 Task: Create a due date automation trigger when advanced on, on the monday of the week before a card is due add dates starting in more than 1 days at 11:00 AM.
Action: Mouse moved to (922, 276)
Screenshot: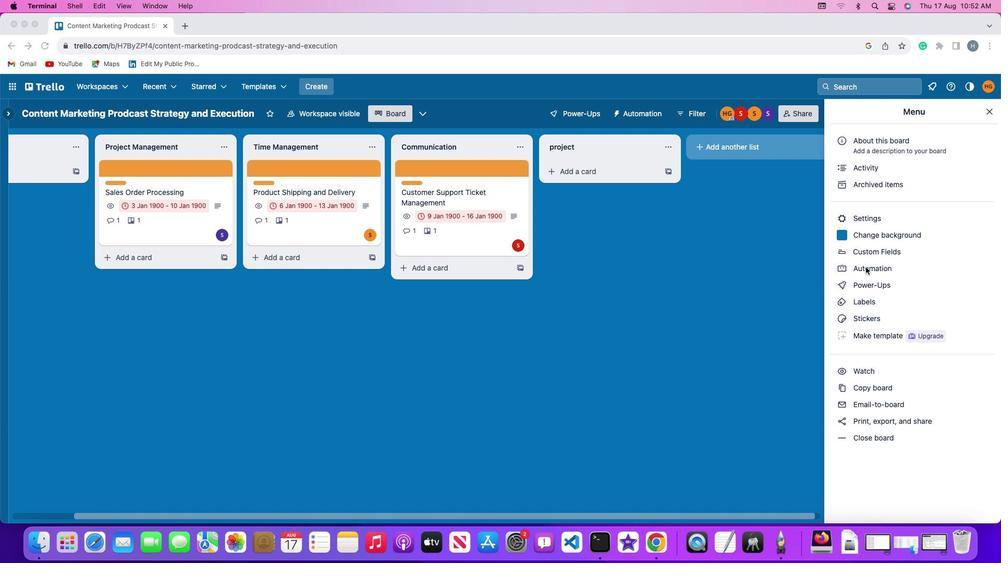 
Action: Mouse pressed left at (922, 276)
Screenshot: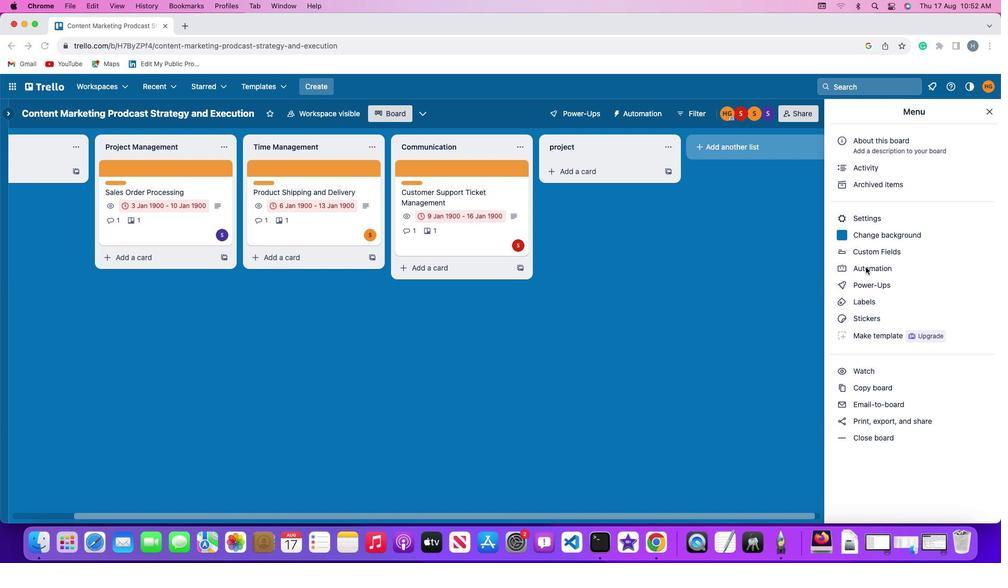
Action: Mouse pressed left at (922, 276)
Screenshot: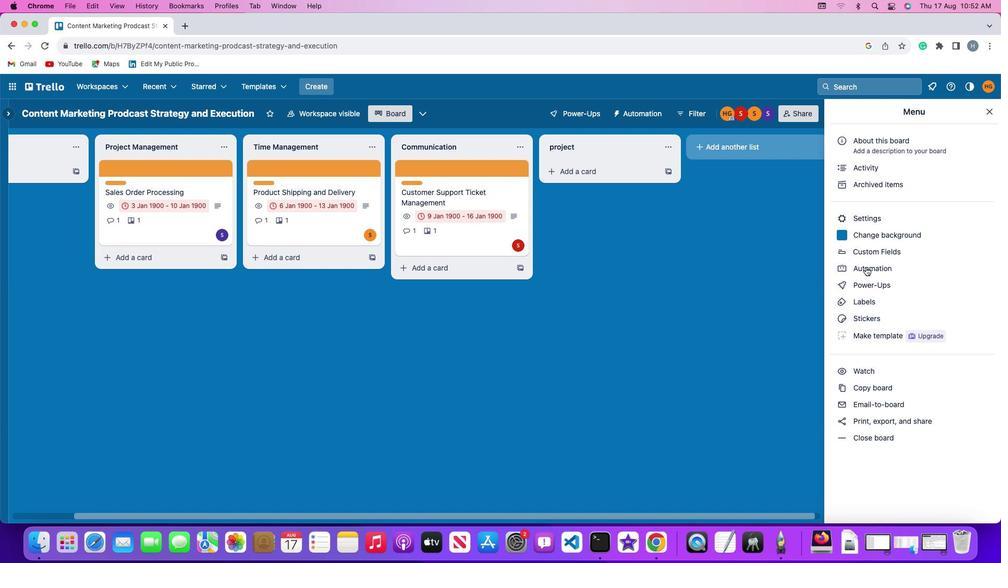 
Action: Mouse moved to (49, 256)
Screenshot: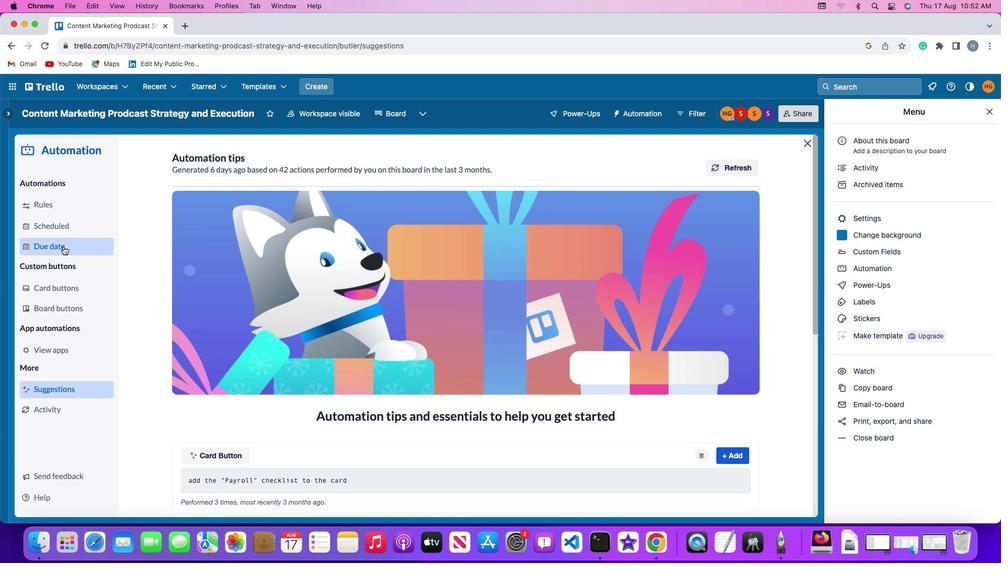 
Action: Mouse pressed left at (49, 256)
Screenshot: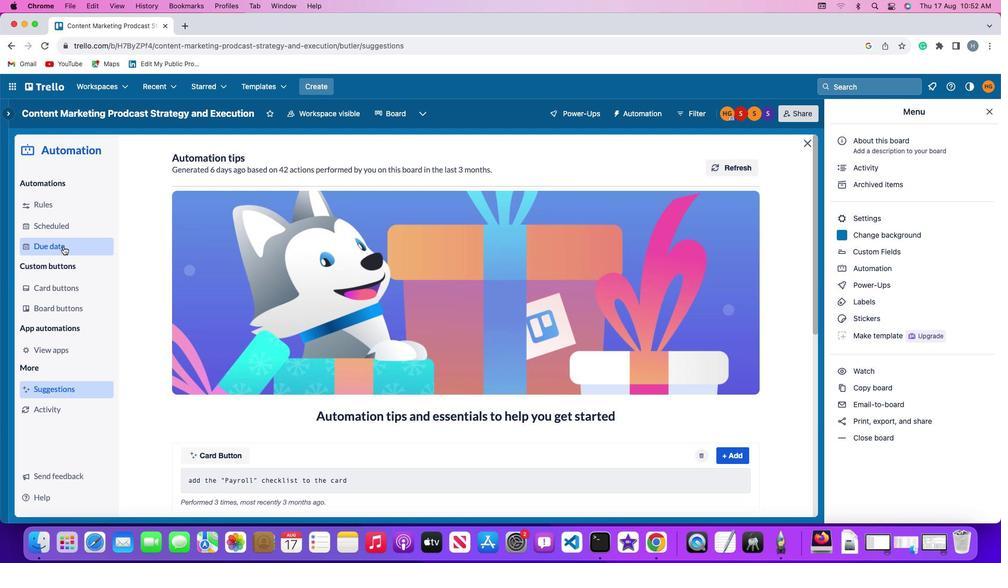 
Action: Mouse moved to (740, 173)
Screenshot: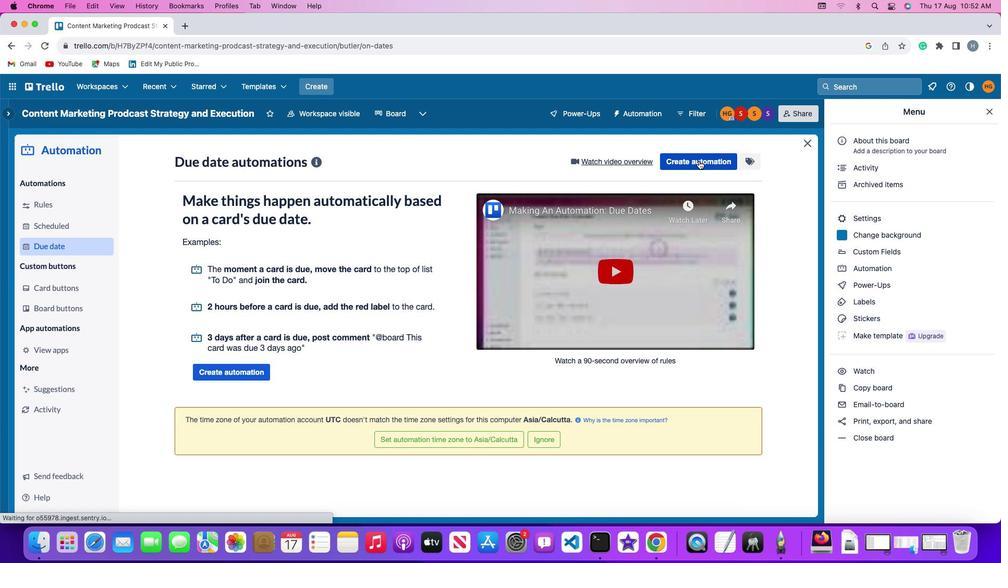 
Action: Mouse pressed left at (740, 173)
Screenshot: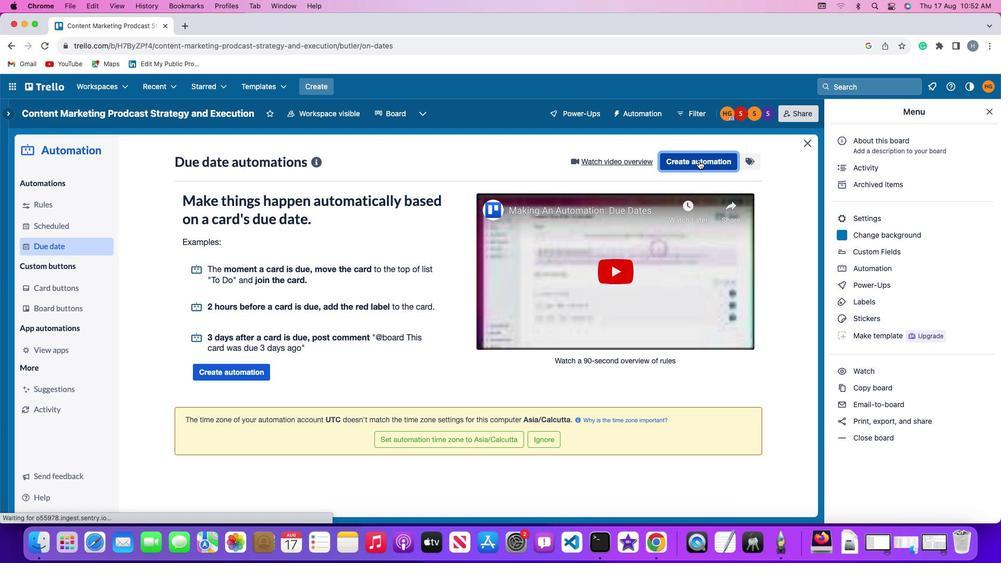 
Action: Mouse moved to (191, 270)
Screenshot: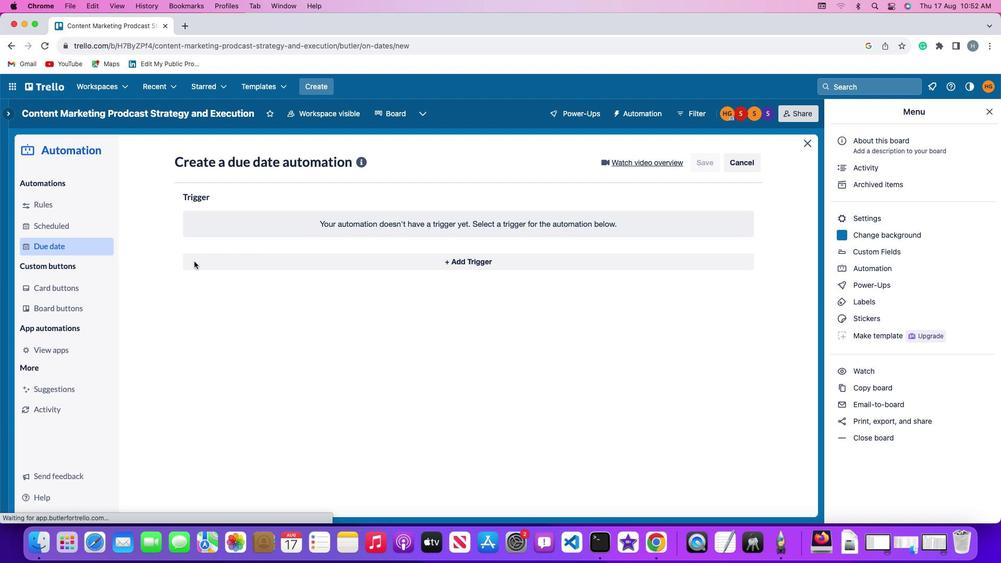 
Action: Mouse pressed left at (191, 270)
Screenshot: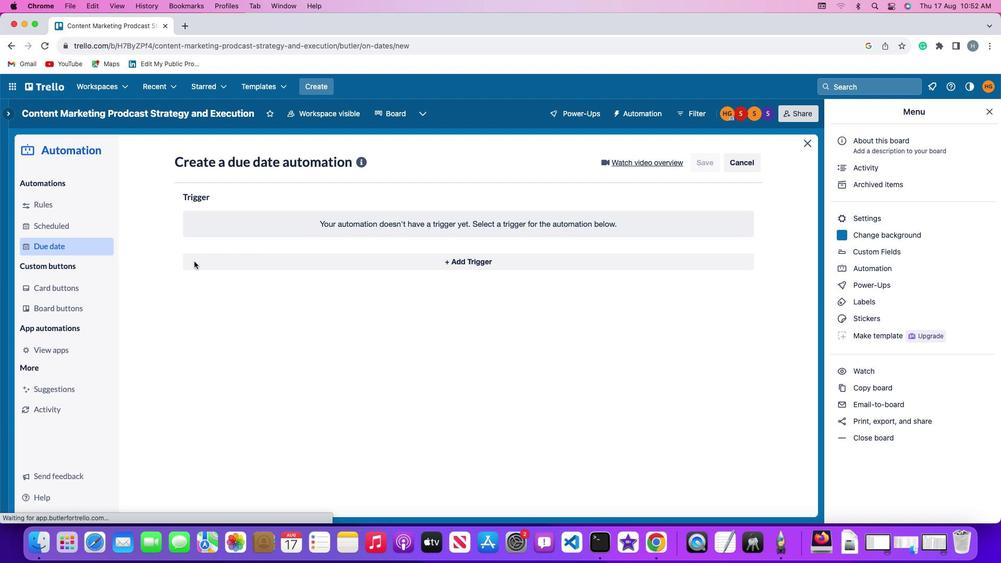 
Action: Mouse moved to (229, 454)
Screenshot: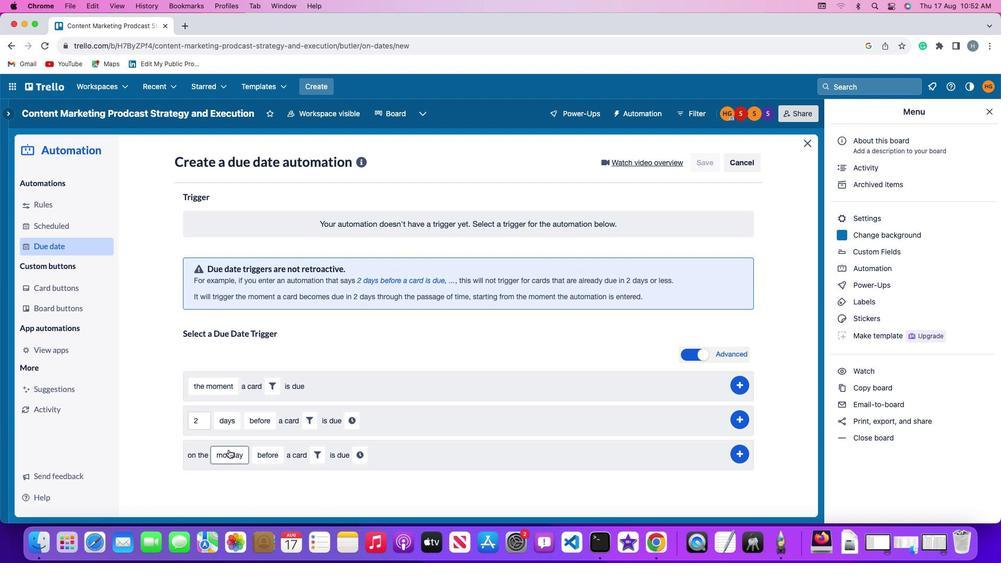 
Action: Mouse pressed left at (229, 454)
Screenshot: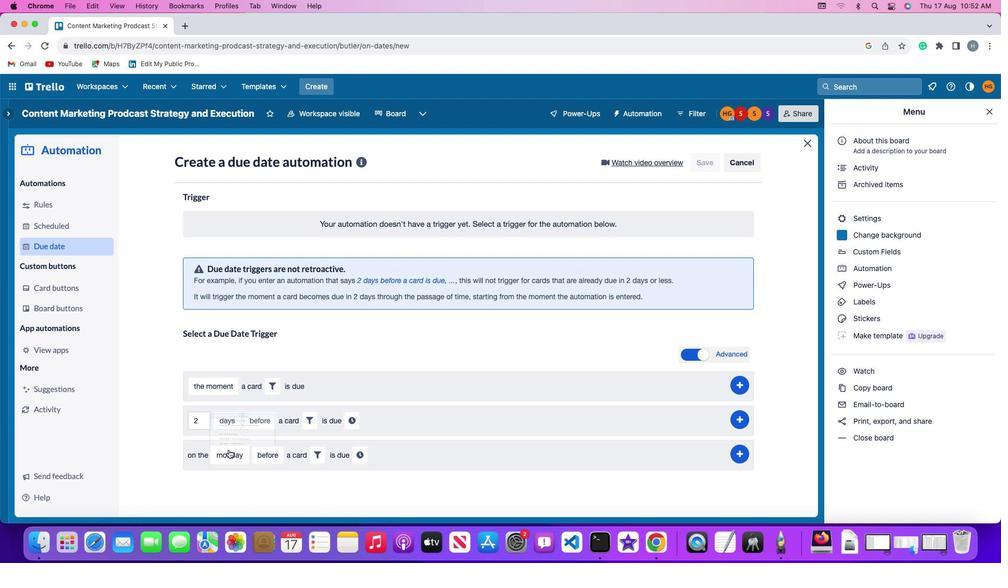 
Action: Mouse moved to (237, 314)
Screenshot: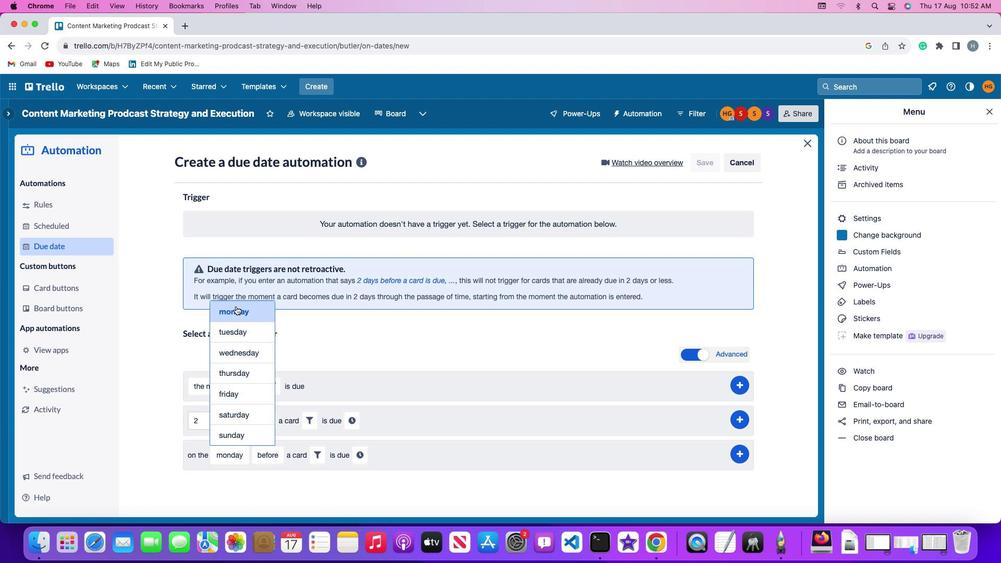 
Action: Mouse pressed left at (237, 314)
Screenshot: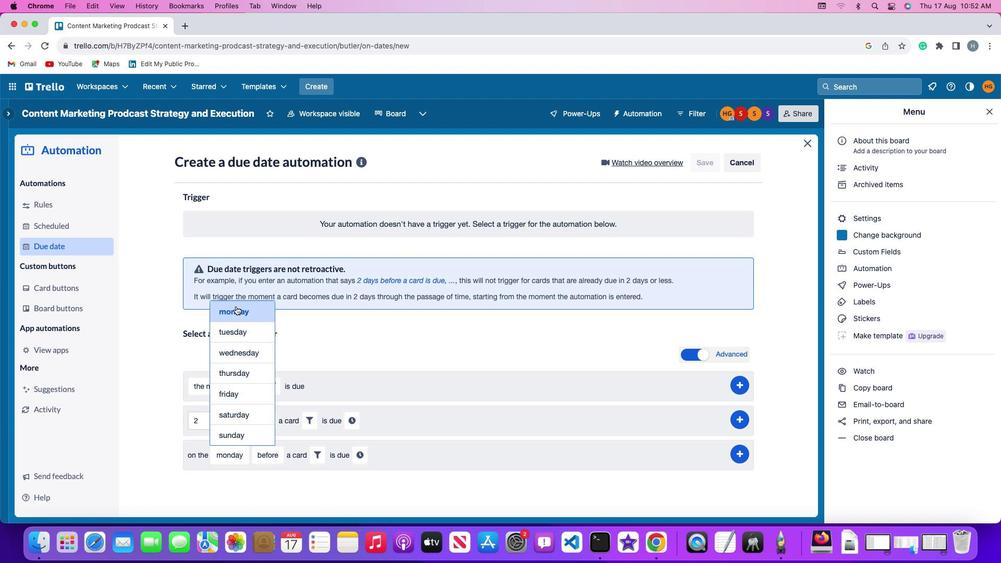 
Action: Mouse moved to (268, 457)
Screenshot: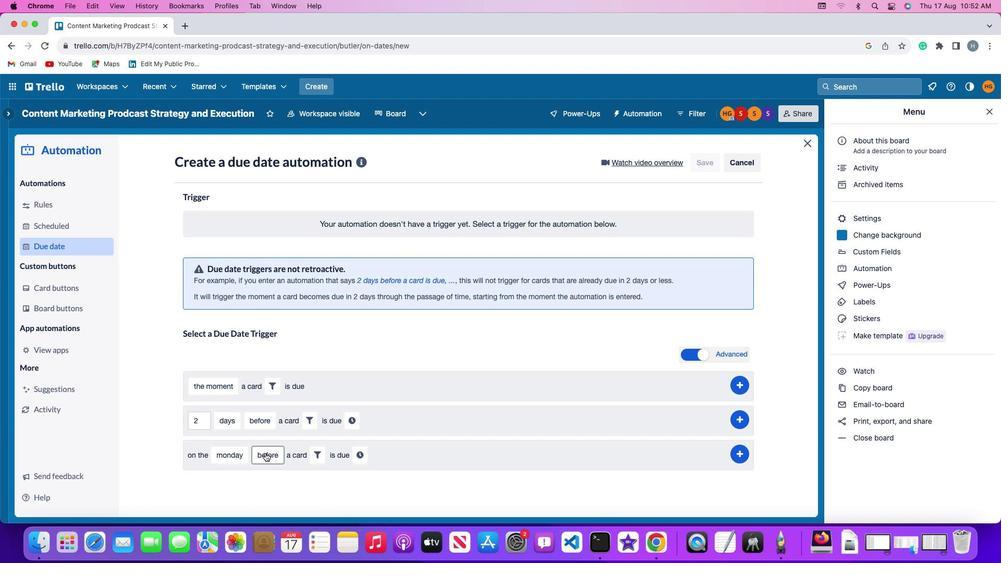 
Action: Mouse pressed left at (268, 457)
Screenshot: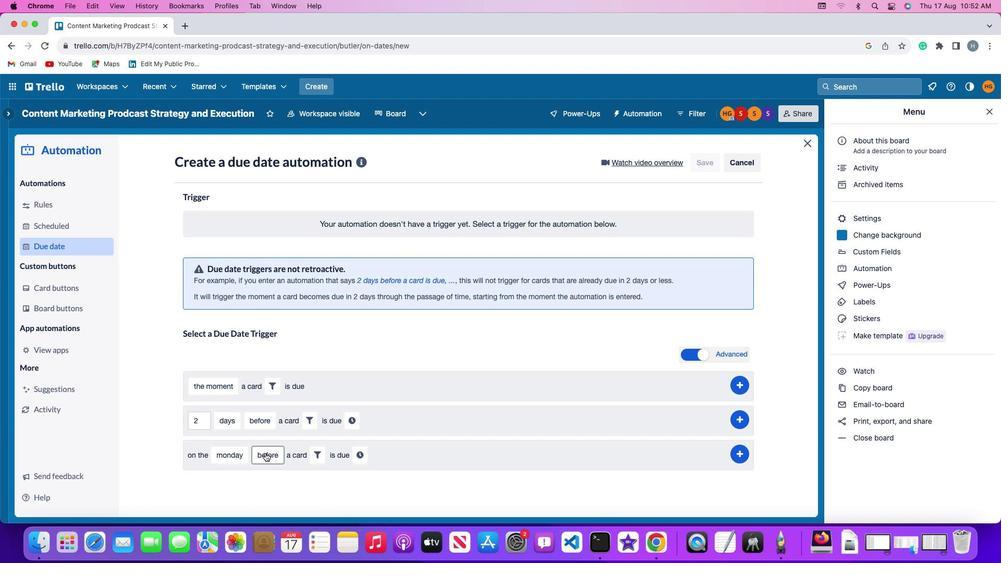 
Action: Mouse moved to (282, 441)
Screenshot: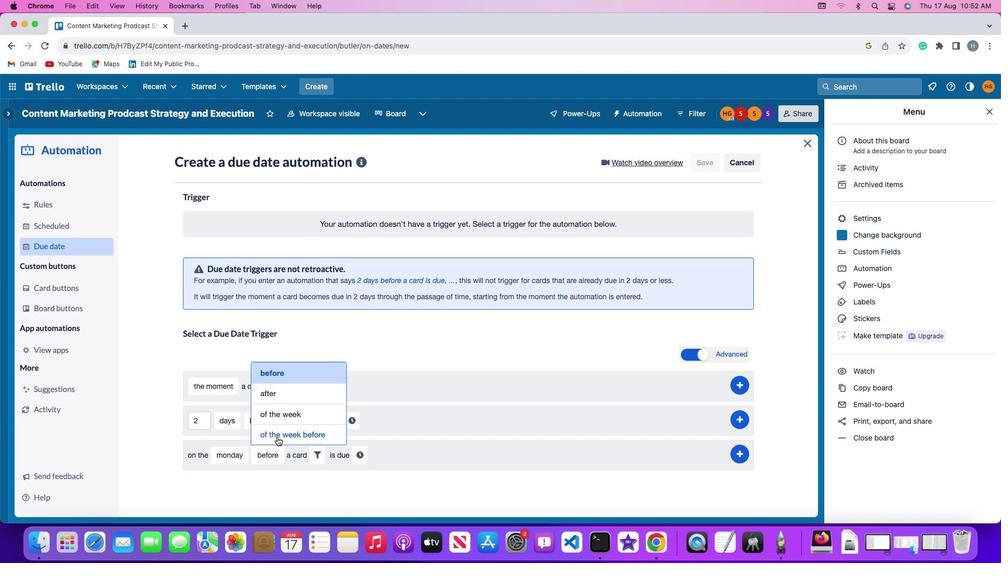 
Action: Mouse pressed left at (282, 441)
Screenshot: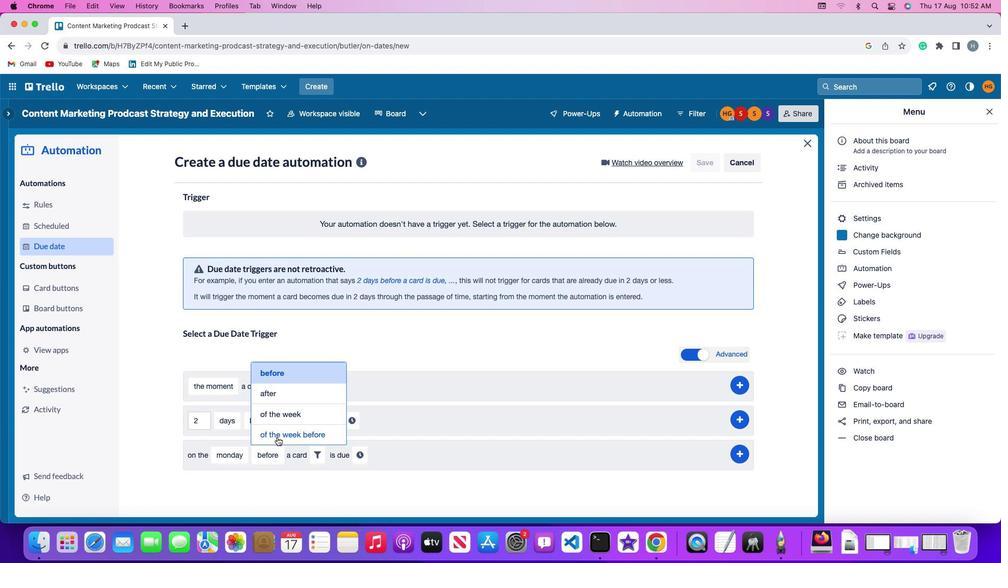 
Action: Mouse moved to (371, 461)
Screenshot: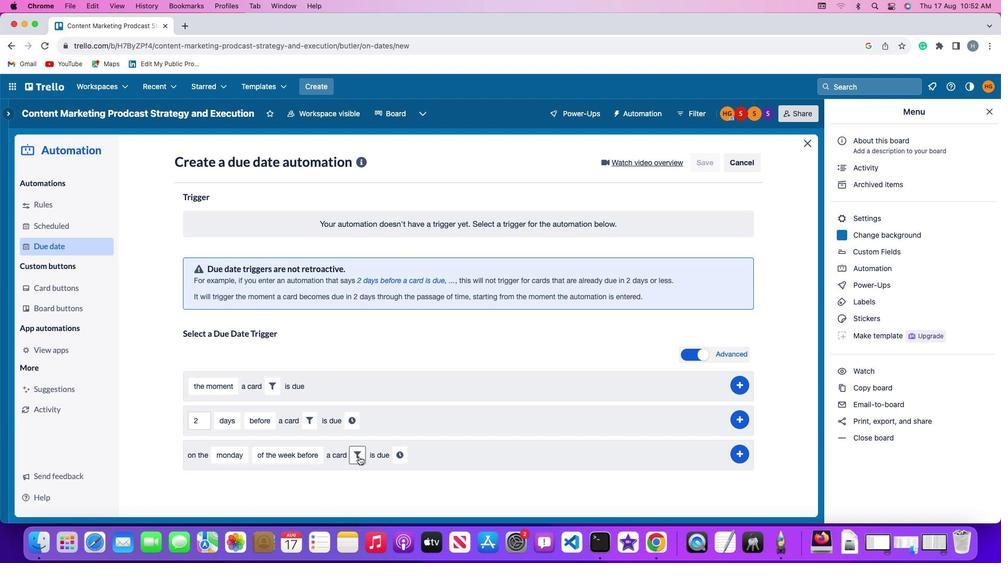 
Action: Mouse pressed left at (371, 461)
Screenshot: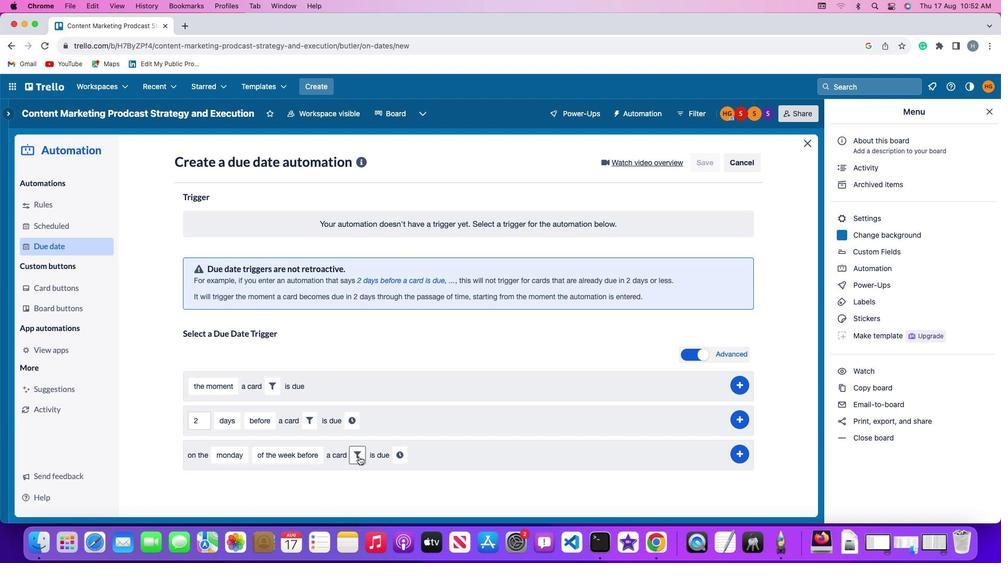 
Action: Mouse moved to (423, 489)
Screenshot: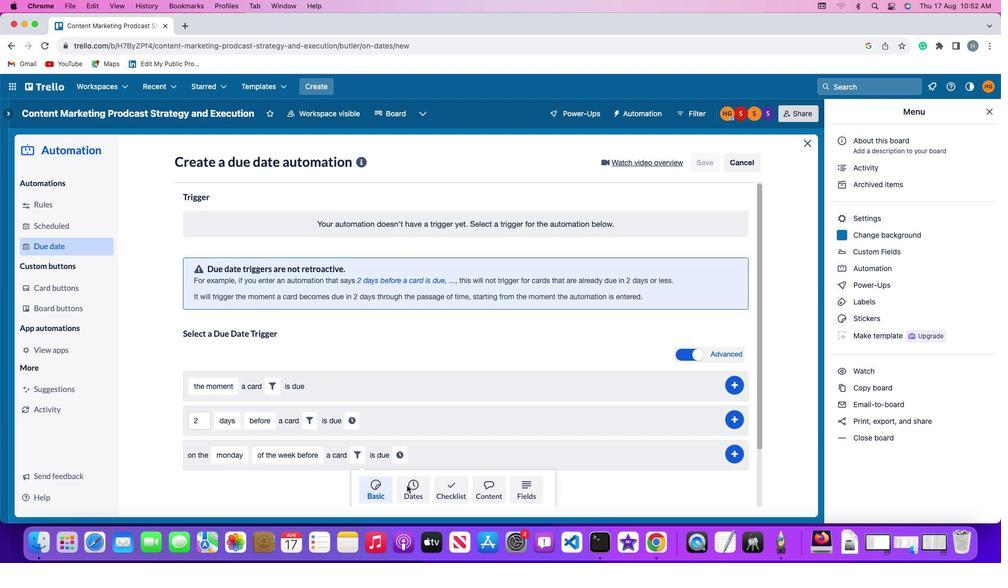 
Action: Mouse pressed left at (423, 489)
Screenshot: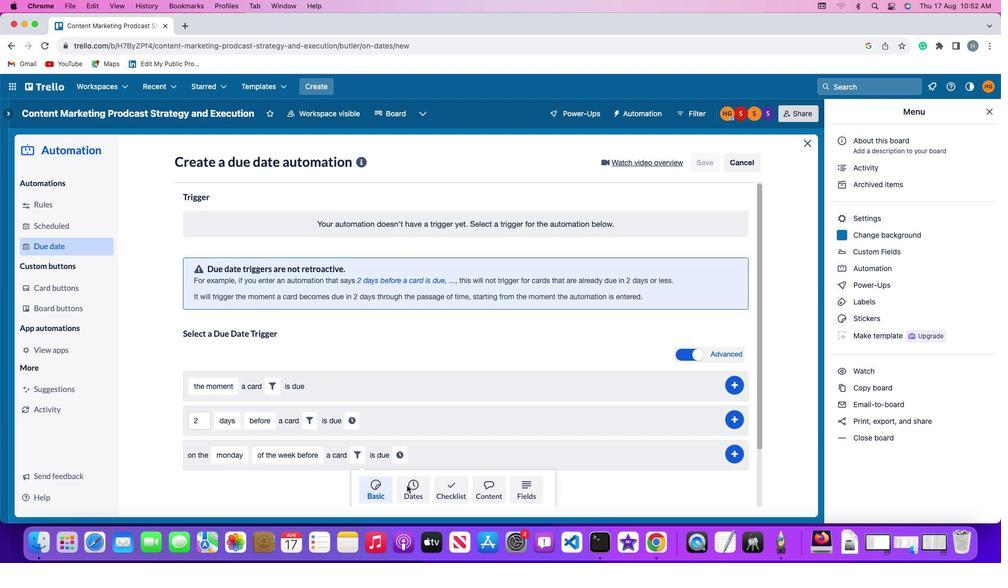 
Action: Mouse moved to (309, 489)
Screenshot: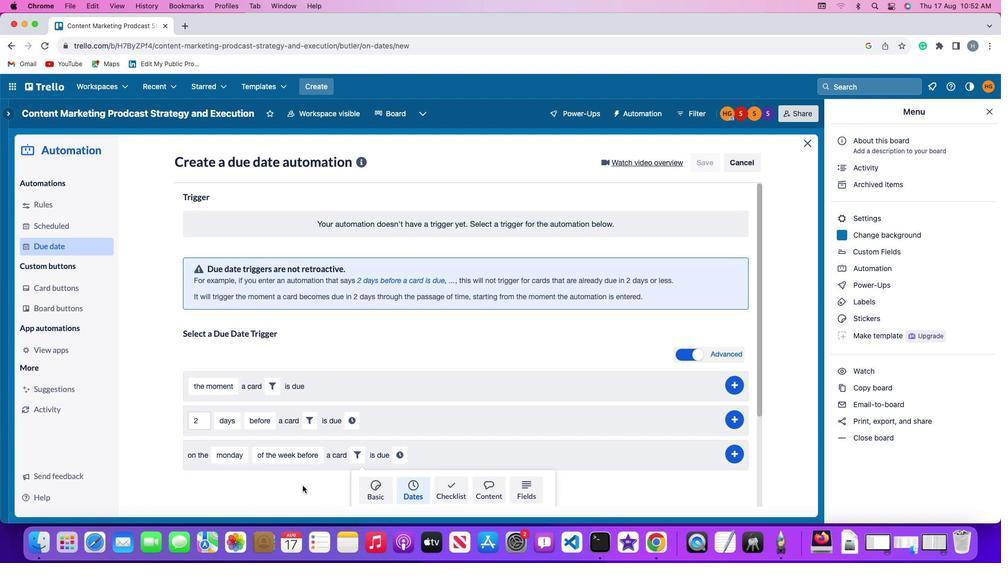 
Action: Mouse scrolled (309, 489) with delta (-19, 15)
Screenshot: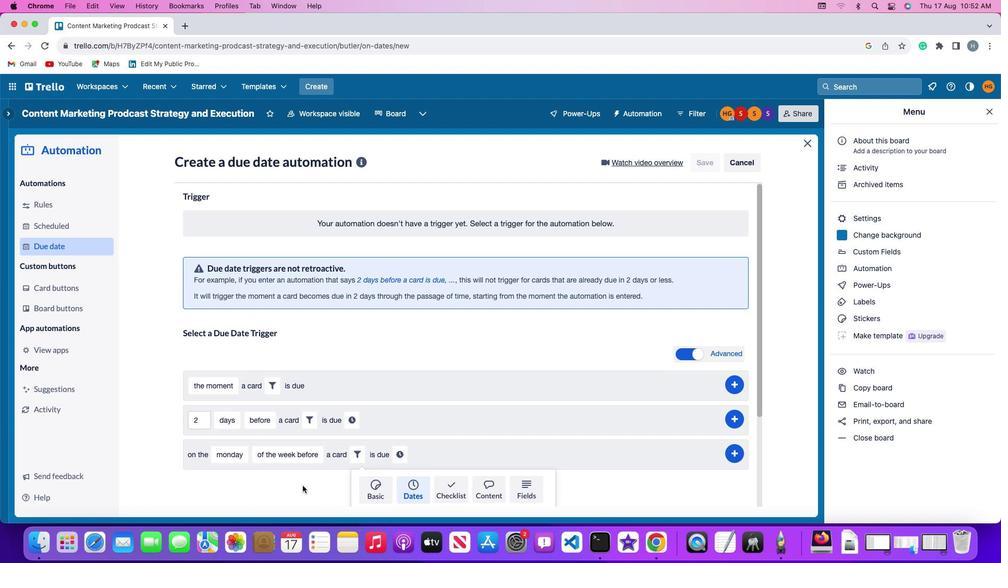 
Action: Mouse scrolled (309, 489) with delta (-19, 15)
Screenshot: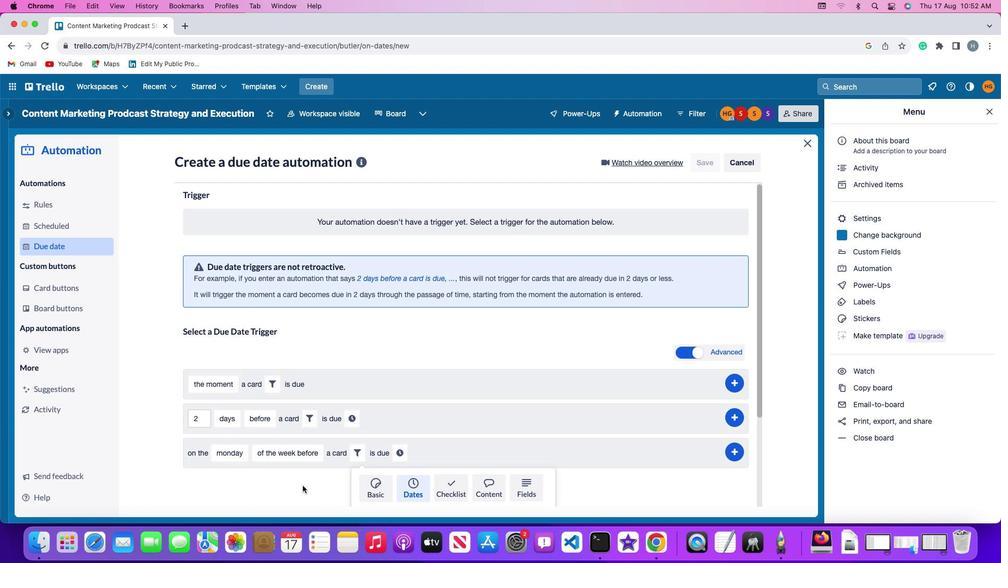 
Action: Mouse scrolled (309, 489) with delta (-19, 14)
Screenshot: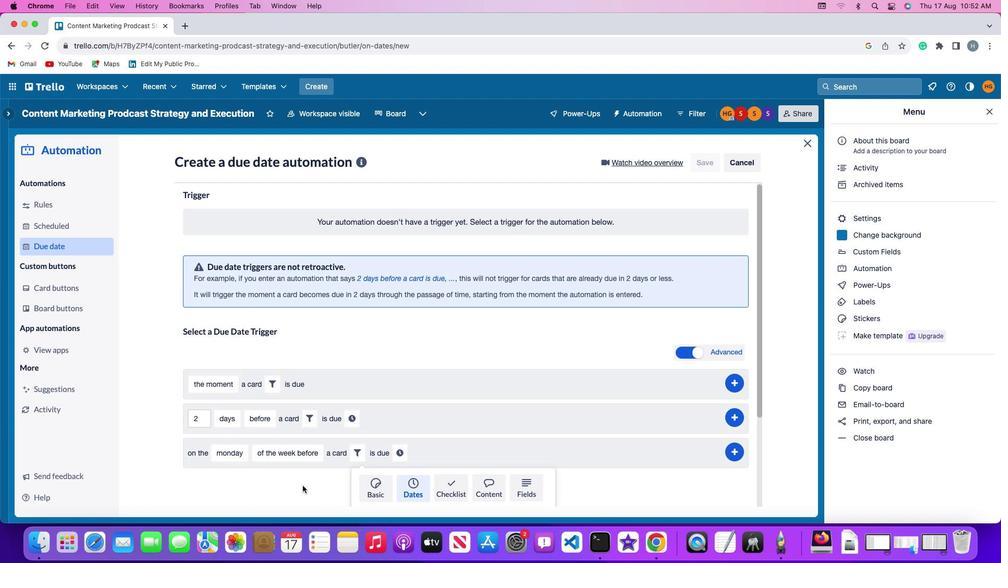 
Action: Mouse scrolled (309, 489) with delta (-19, 13)
Screenshot: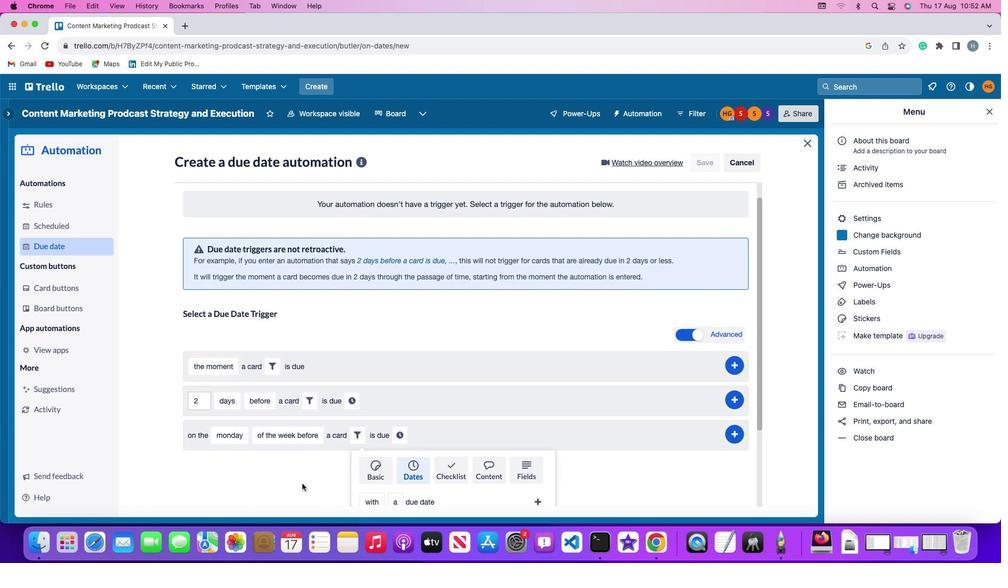 
Action: Mouse moved to (309, 489)
Screenshot: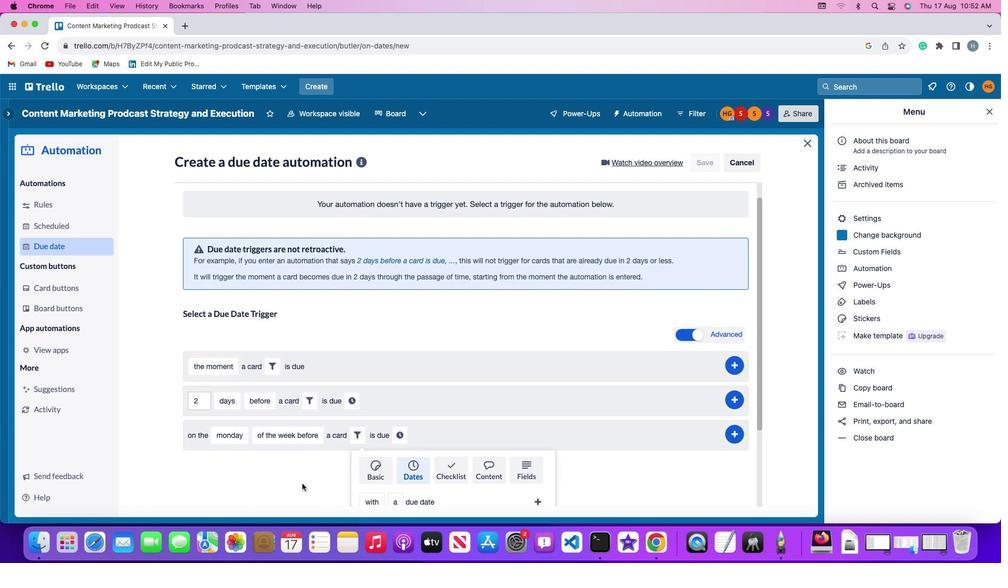 
Action: Mouse scrolled (309, 489) with delta (-19, 13)
Screenshot: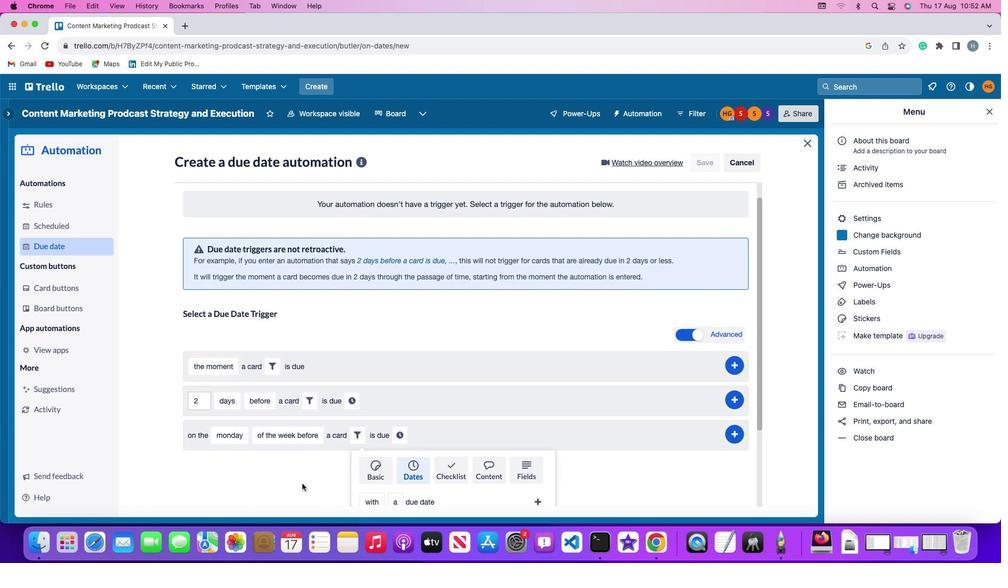 
Action: Mouse moved to (308, 484)
Screenshot: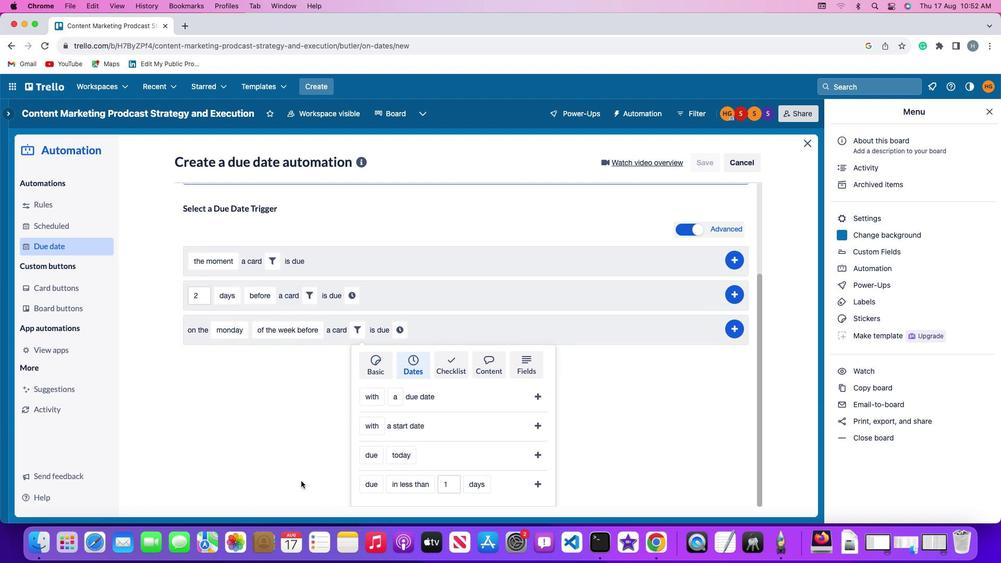 
Action: Mouse scrolled (308, 484) with delta (-19, 15)
Screenshot: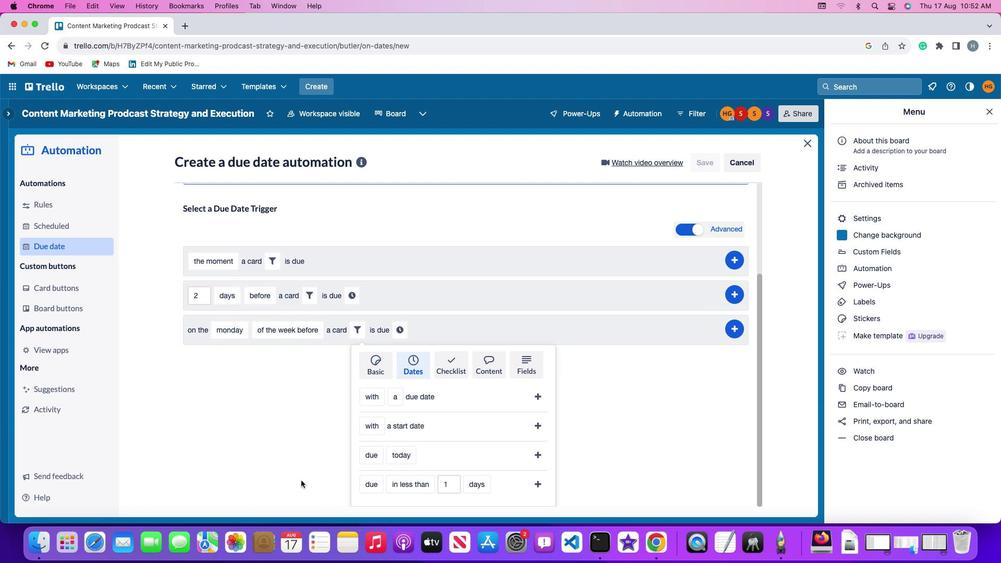 
Action: Mouse scrolled (308, 484) with delta (-19, 15)
Screenshot: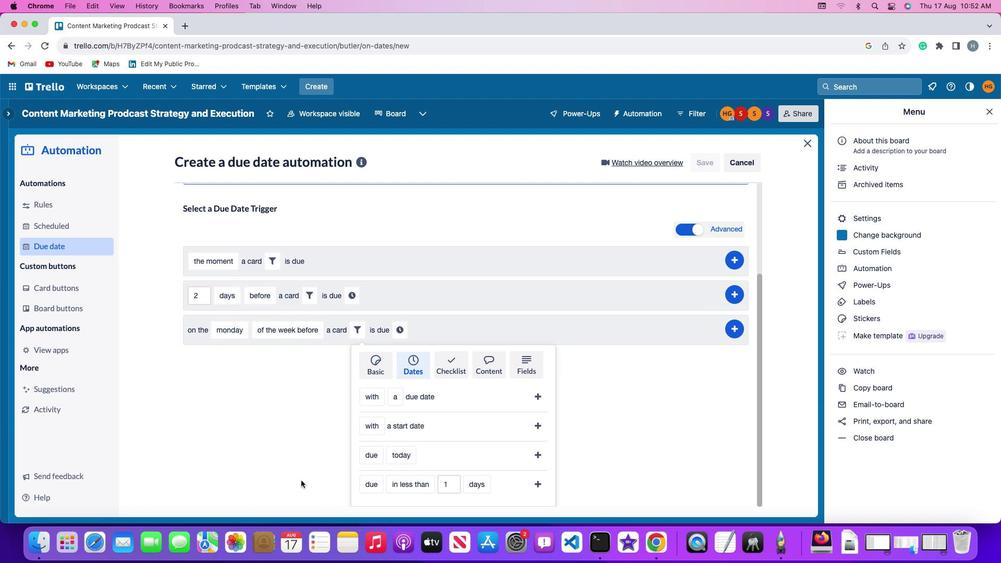 
Action: Mouse scrolled (308, 484) with delta (-19, 14)
Screenshot: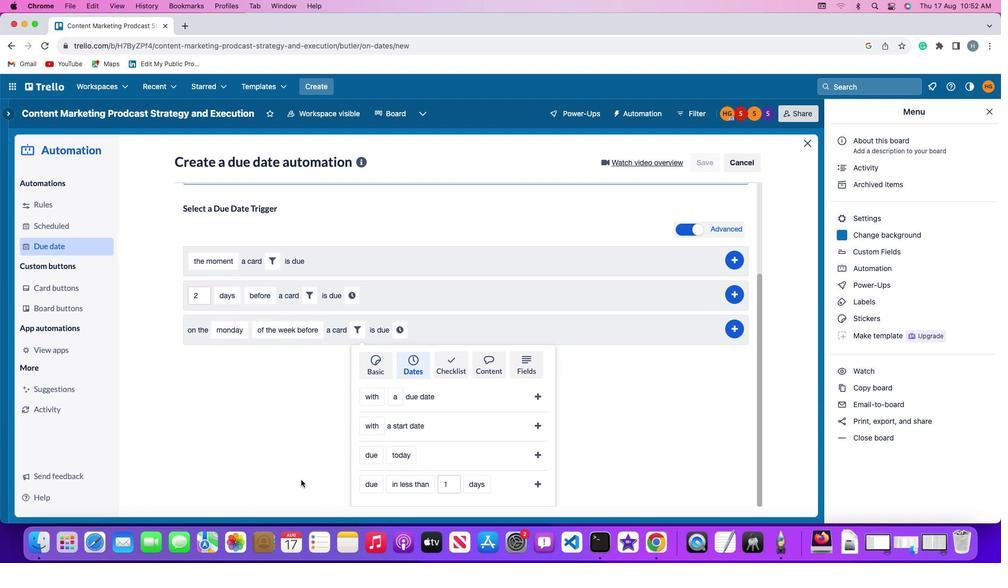 
Action: Mouse moved to (384, 490)
Screenshot: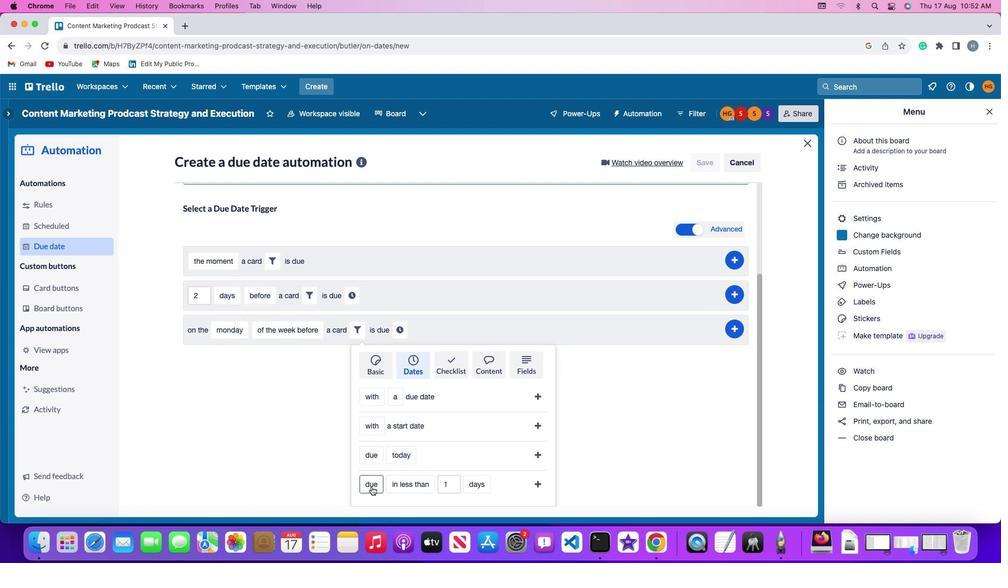 
Action: Mouse pressed left at (384, 490)
Screenshot: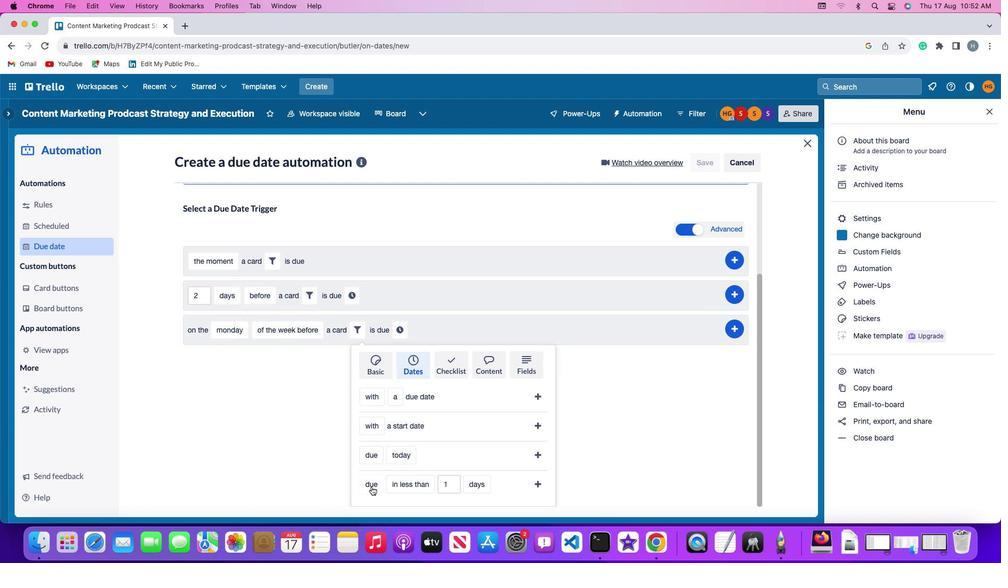 
Action: Mouse moved to (384, 475)
Screenshot: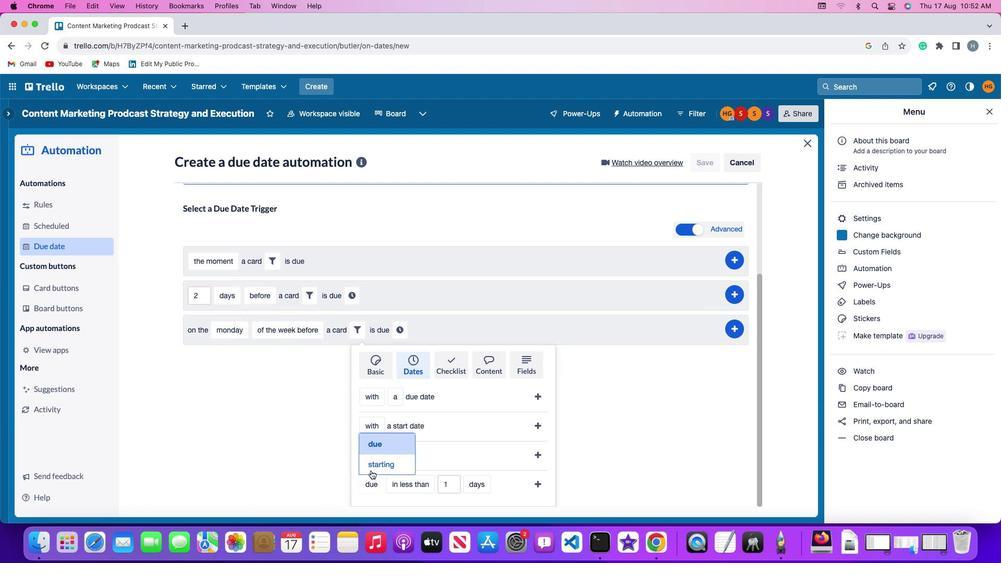 
Action: Mouse pressed left at (384, 475)
Screenshot: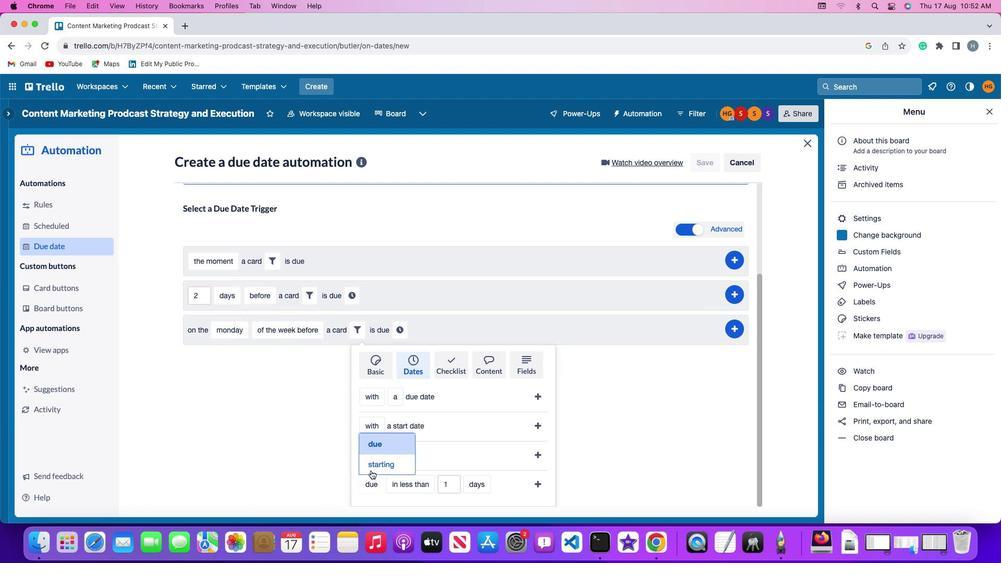 
Action: Mouse moved to (429, 485)
Screenshot: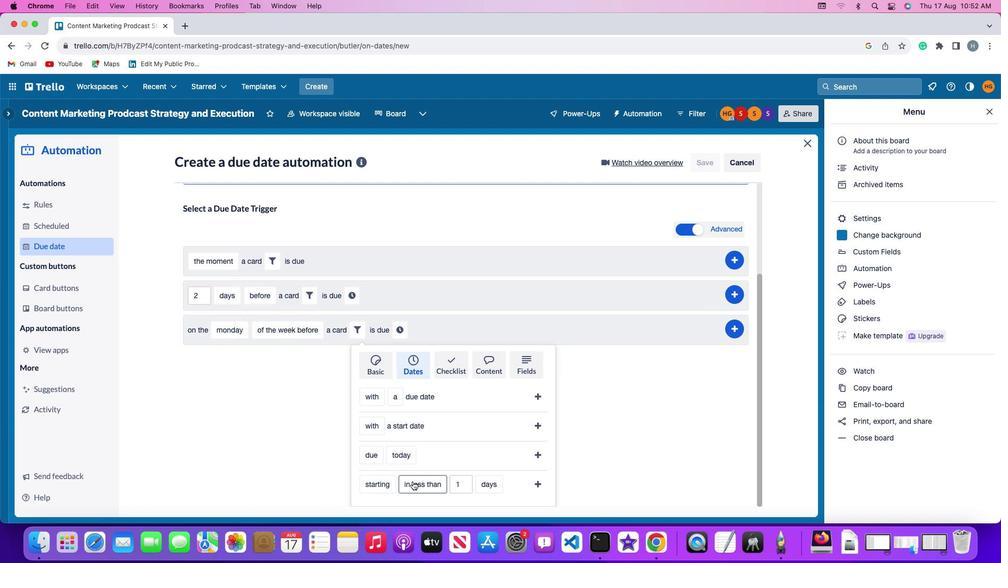 
Action: Mouse pressed left at (429, 485)
Screenshot: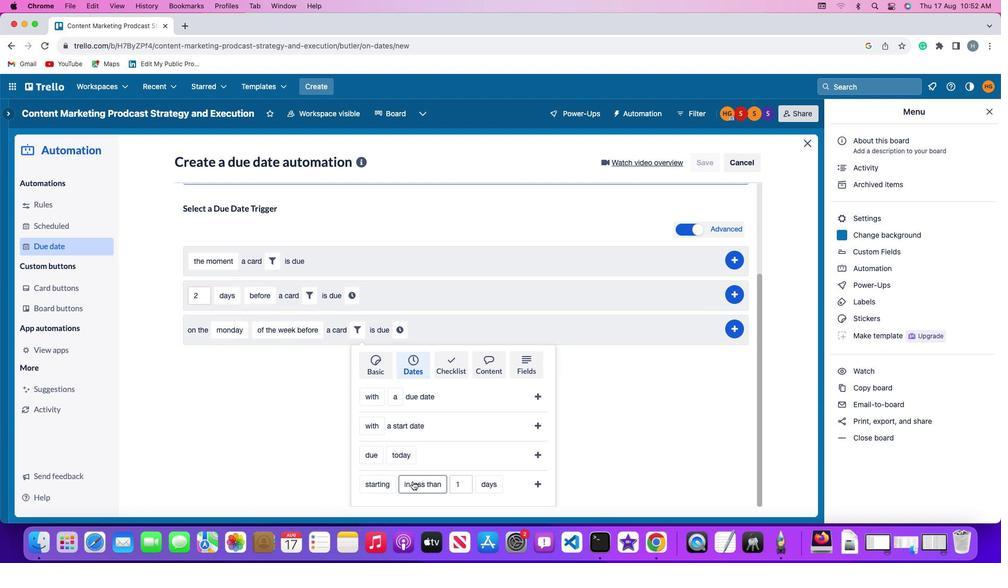 
Action: Mouse moved to (431, 427)
Screenshot: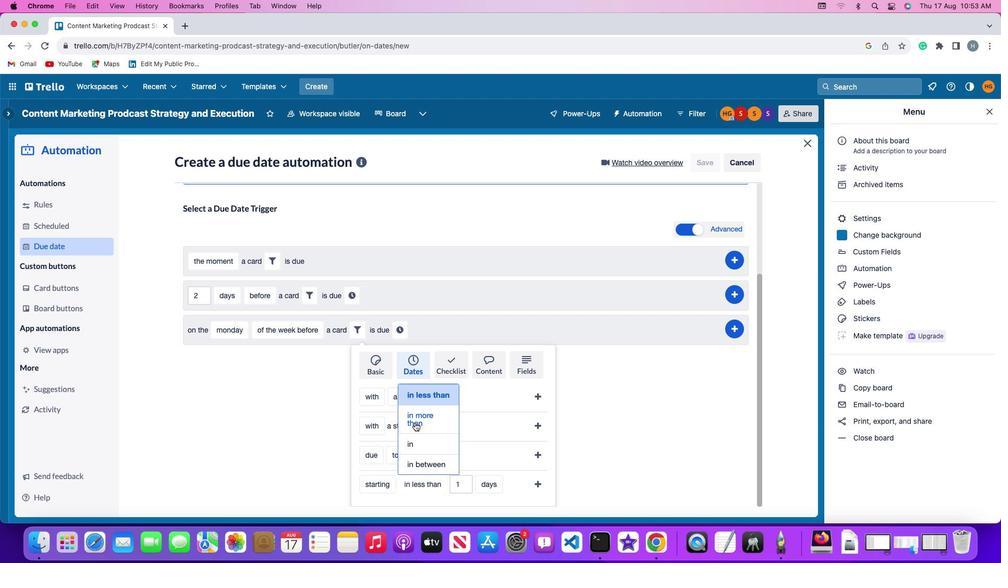 
Action: Mouse pressed left at (431, 427)
Screenshot: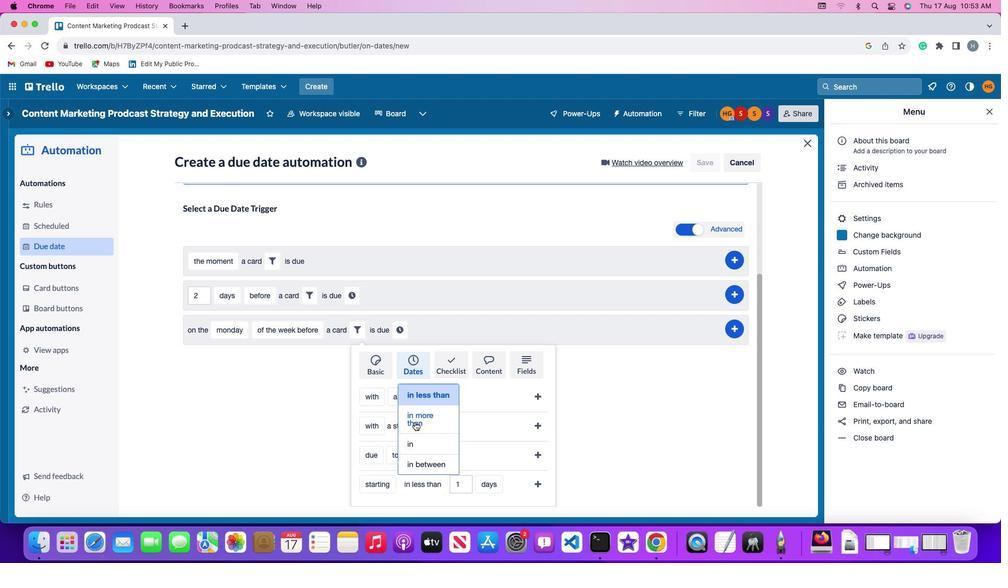 
Action: Mouse moved to (489, 489)
Screenshot: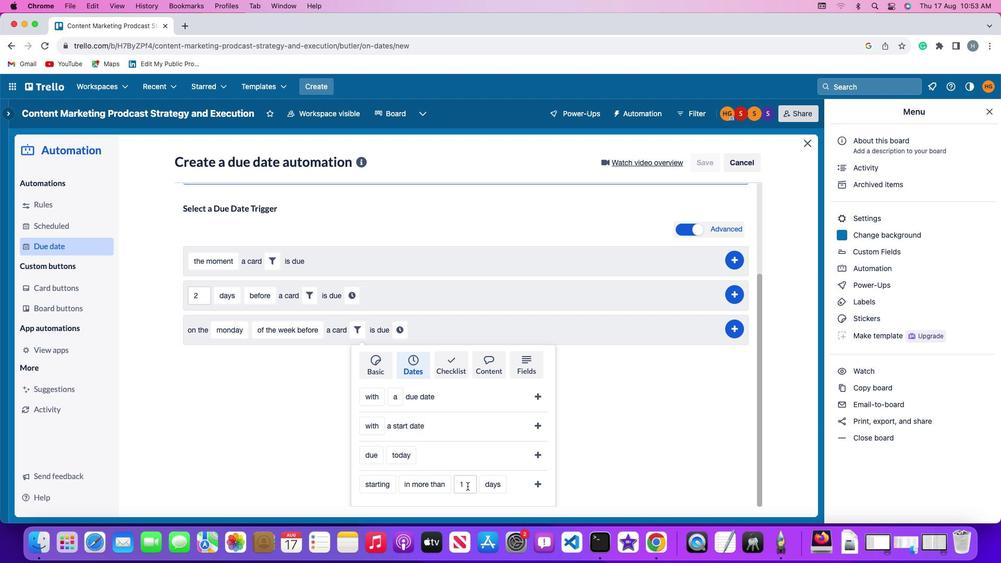
Action: Mouse pressed left at (489, 489)
Screenshot: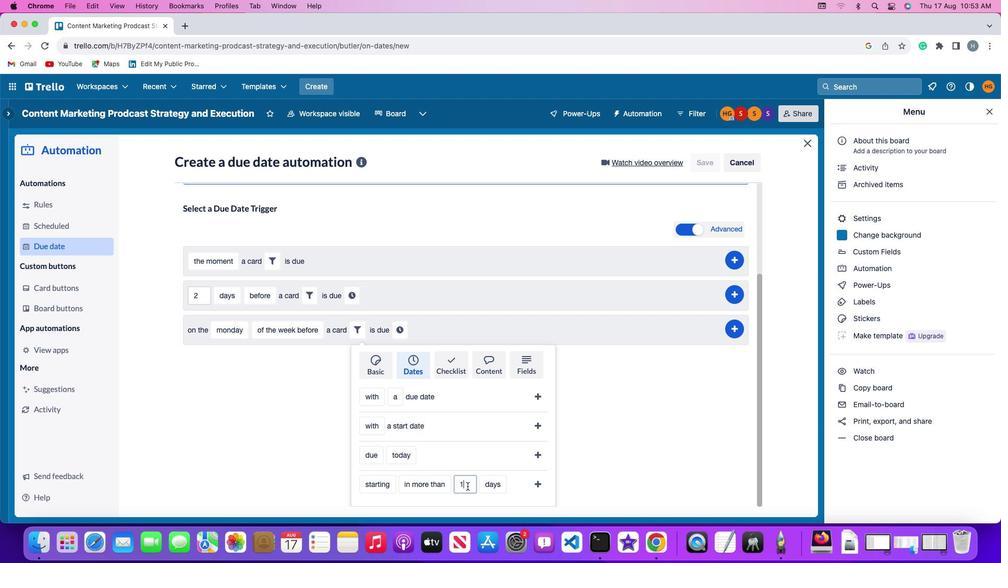 
Action: Key pressed Key.backspace'1'
Screenshot: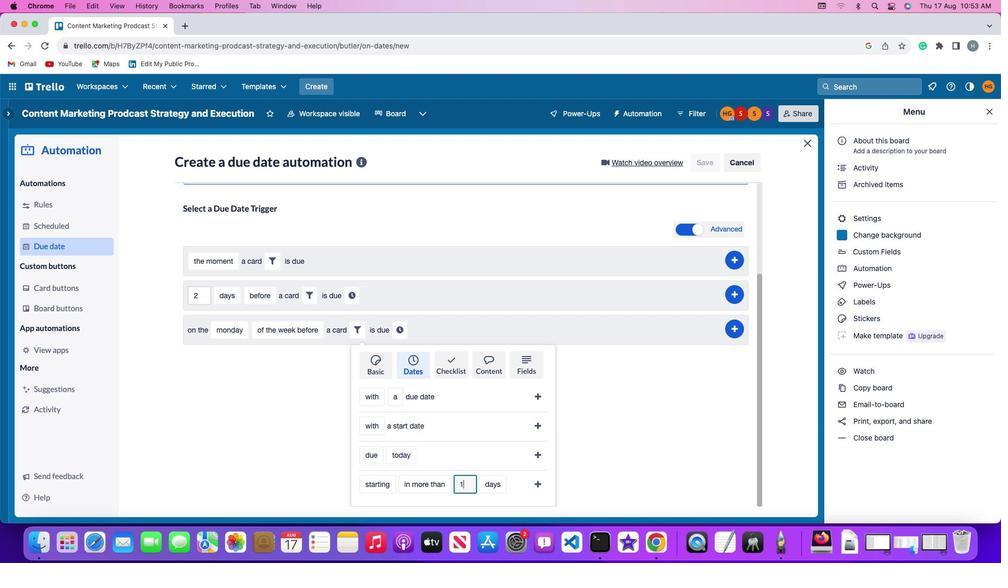 
Action: Mouse moved to (518, 491)
Screenshot: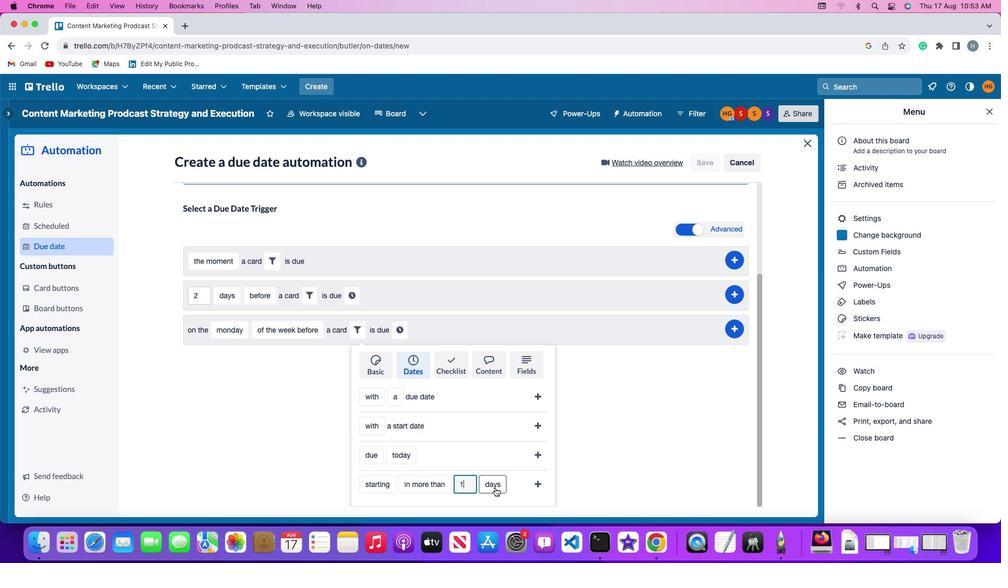 
Action: Mouse pressed left at (518, 491)
Screenshot: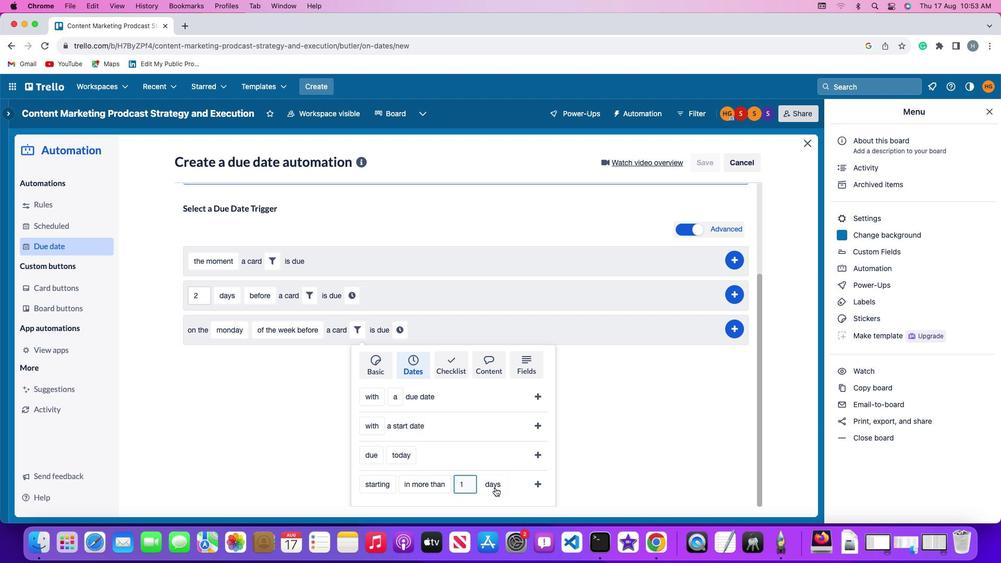 
Action: Mouse moved to (535, 445)
Screenshot: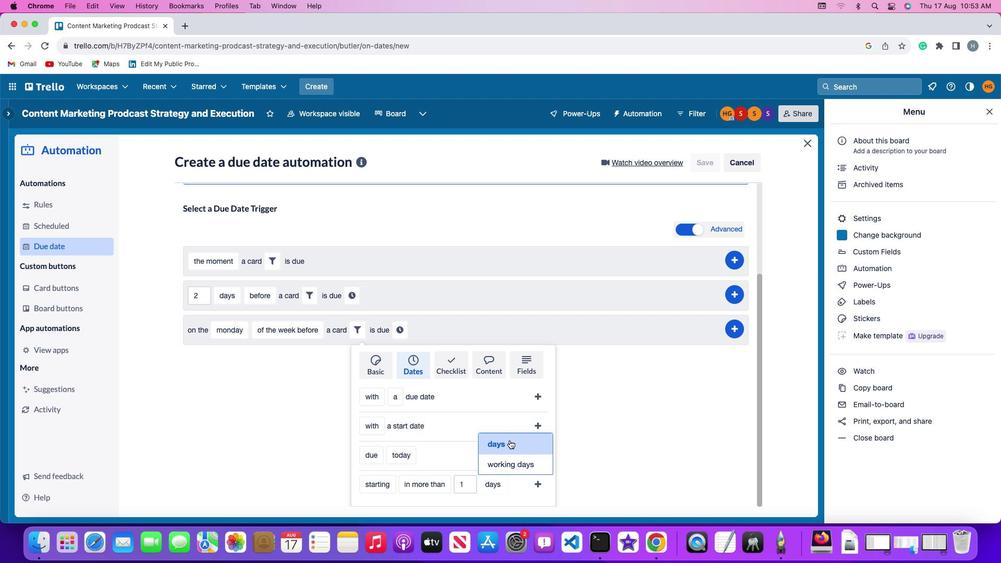 
Action: Mouse pressed left at (535, 445)
Screenshot: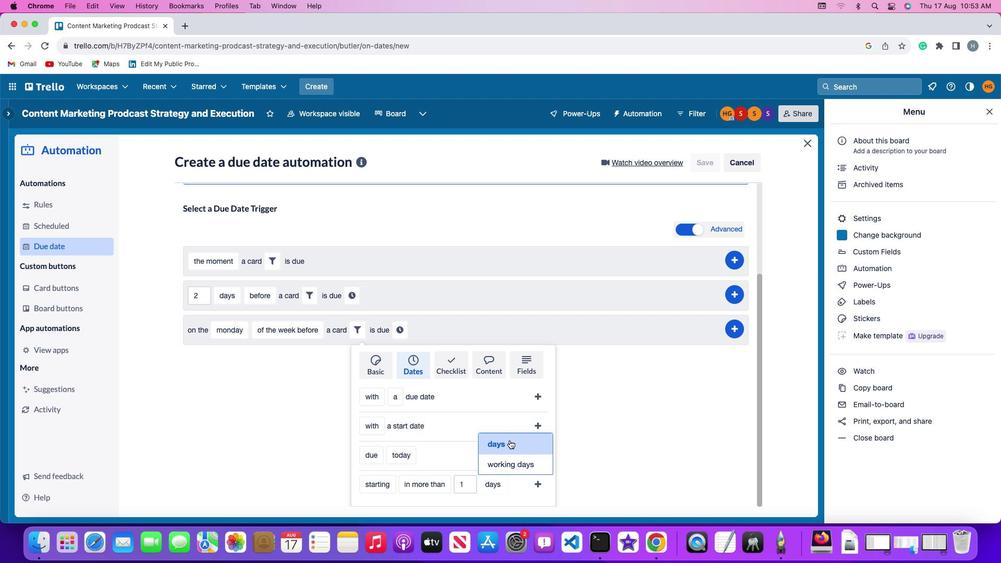 
Action: Mouse moved to (567, 481)
Screenshot: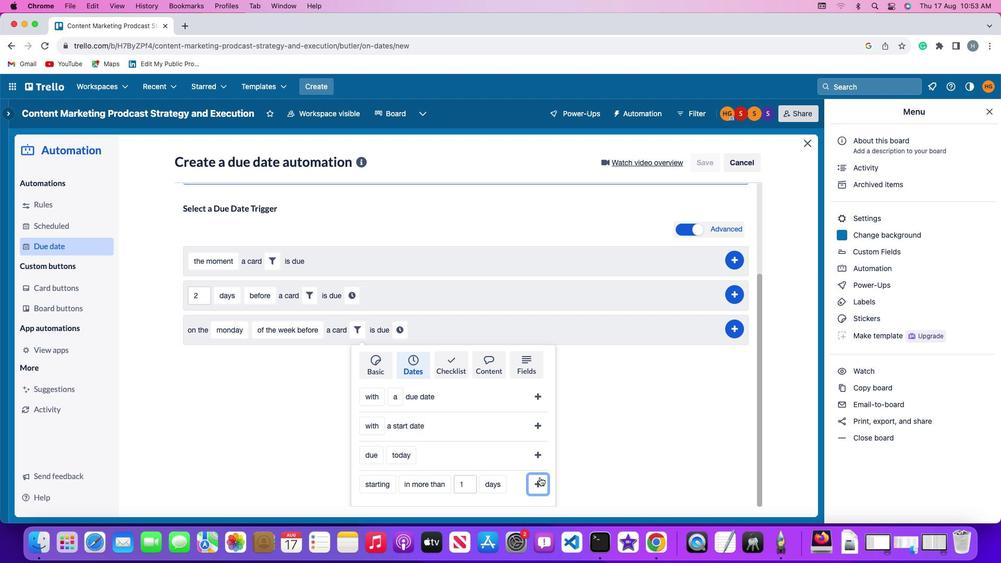 
Action: Mouse pressed left at (567, 481)
Screenshot: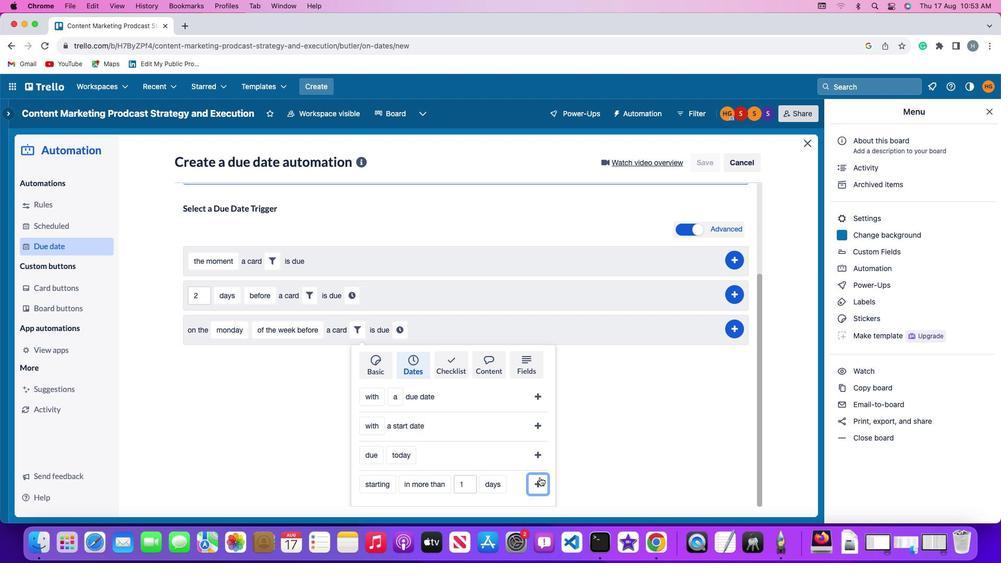 
Action: Mouse moved to (542, 458)
Screenshot: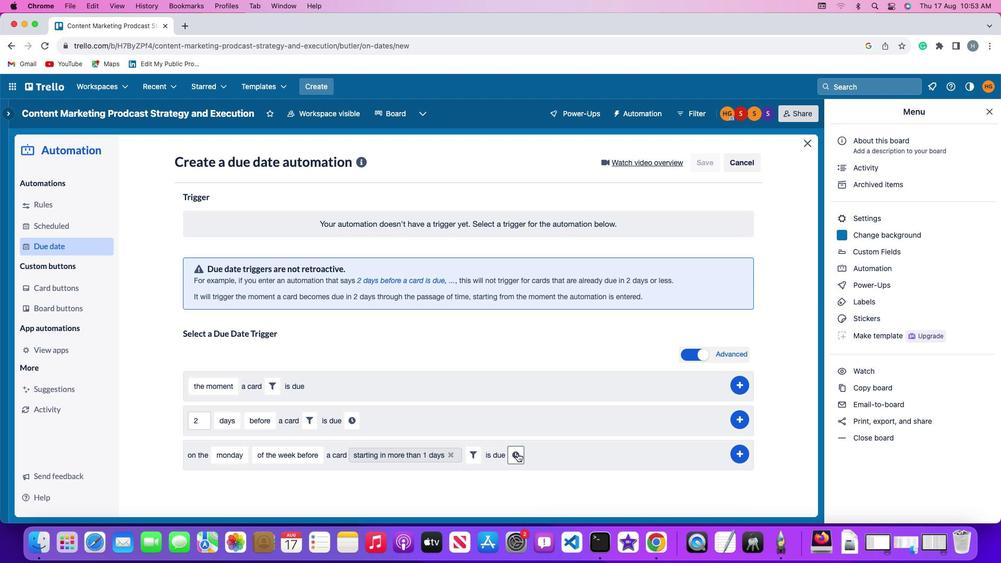 
Action: Mouse pressed left at (542, 458)
Screenshot: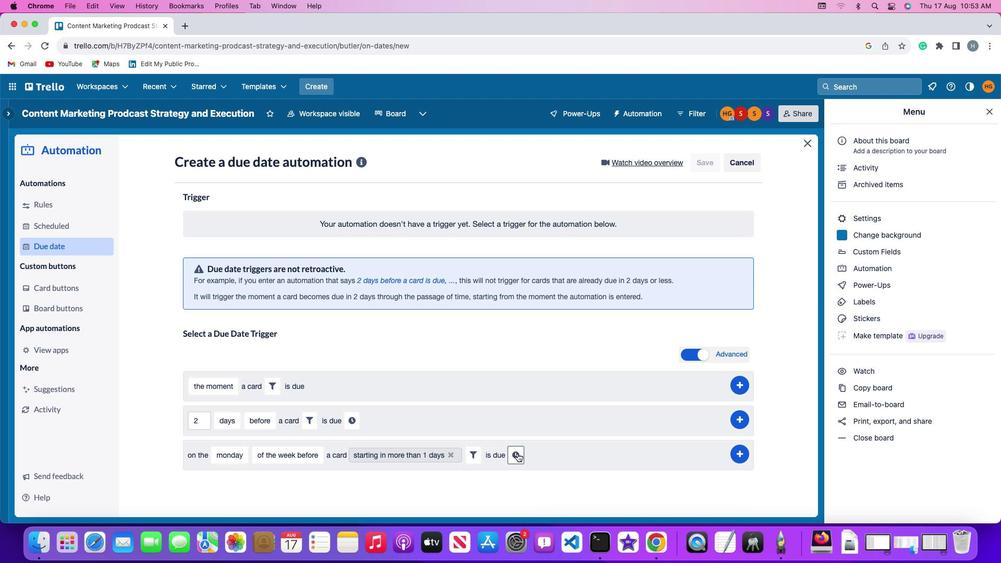 
Action: Mouse moved to (564, 459)
Screenshot: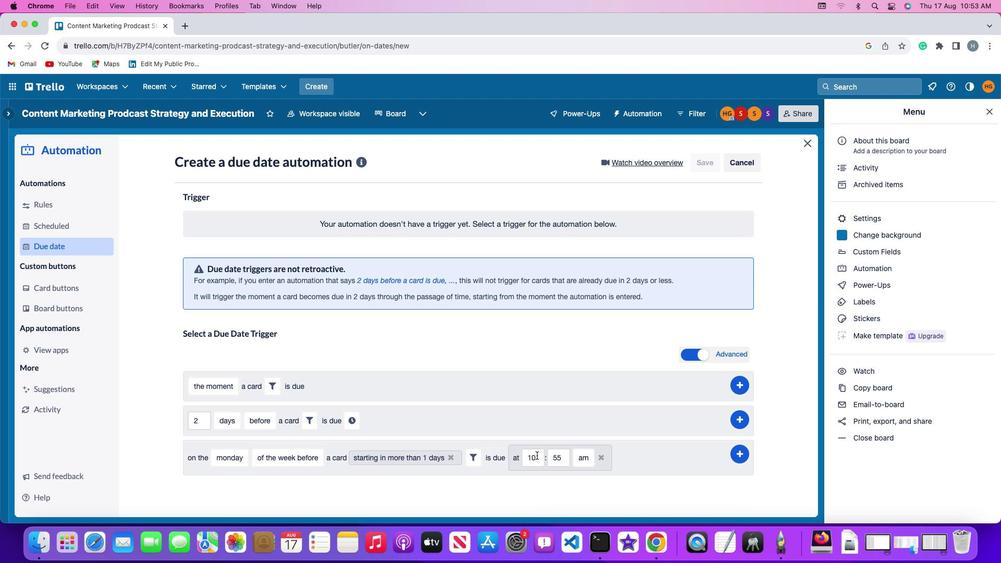 
Action: Mouse pressed left at (564, 459)
Screenshot: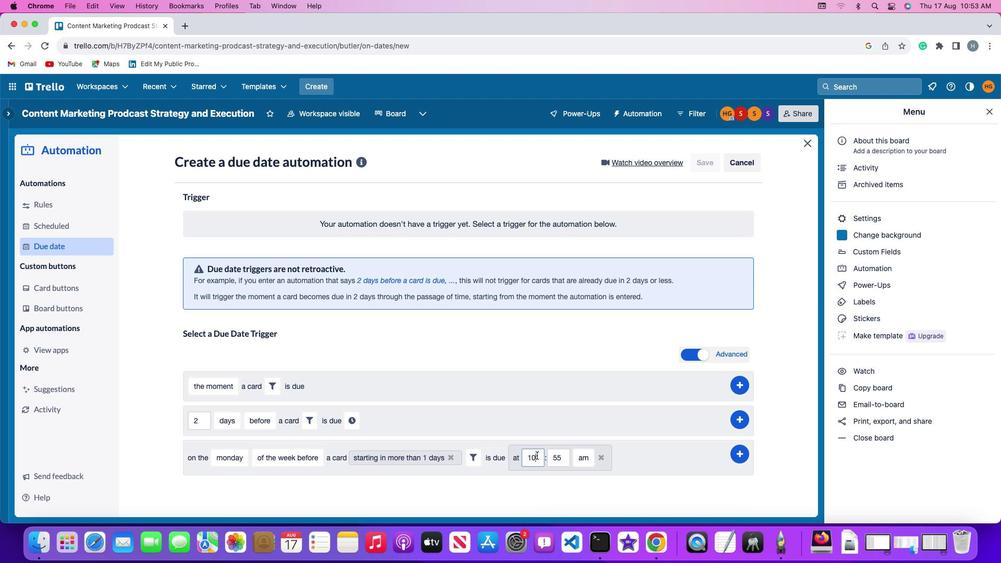 
Action: Key pressed Key.backspaceKey.backspace'1''1'
Screenshot: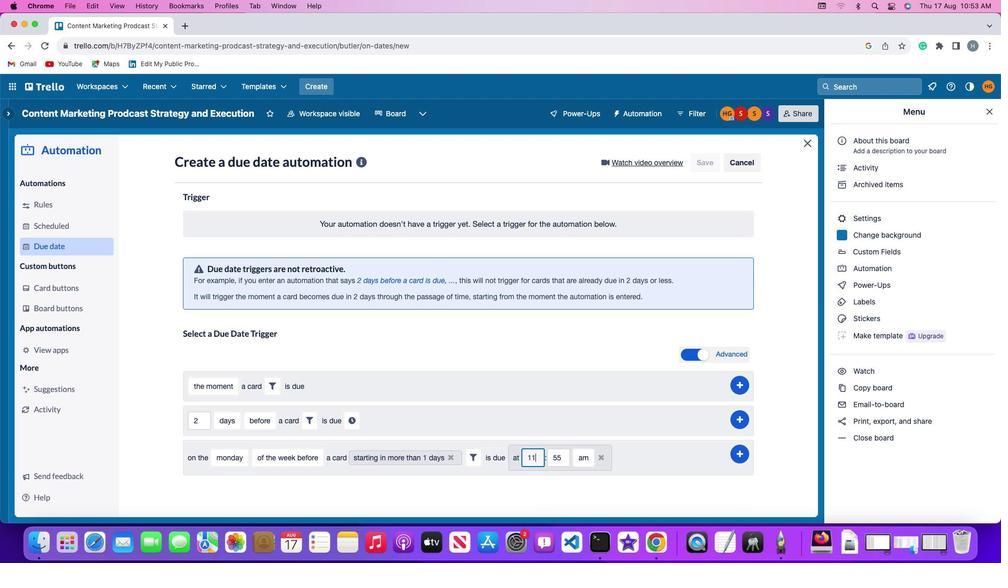 
Action: Mouse moved to (588, 460)
Screenshot: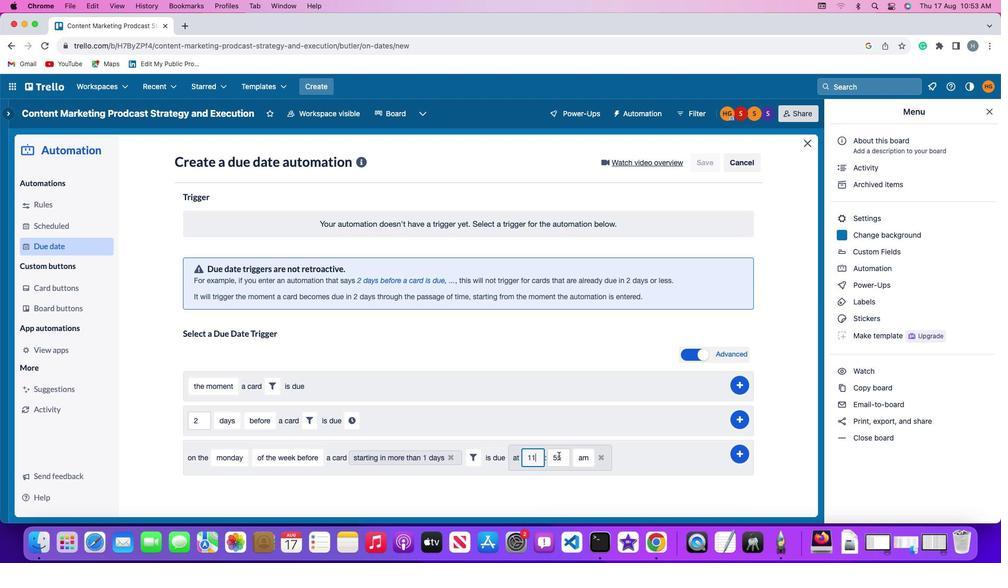 
Action: Mouse pressed left at (588, 460)
Screenshot: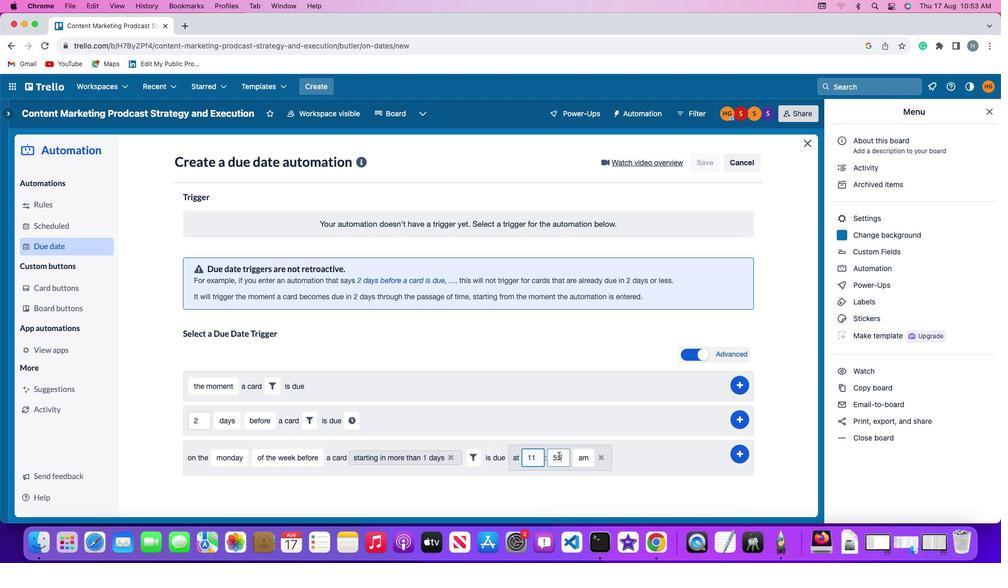 
Action: Mouse moved to (588, 460)
Screenshot: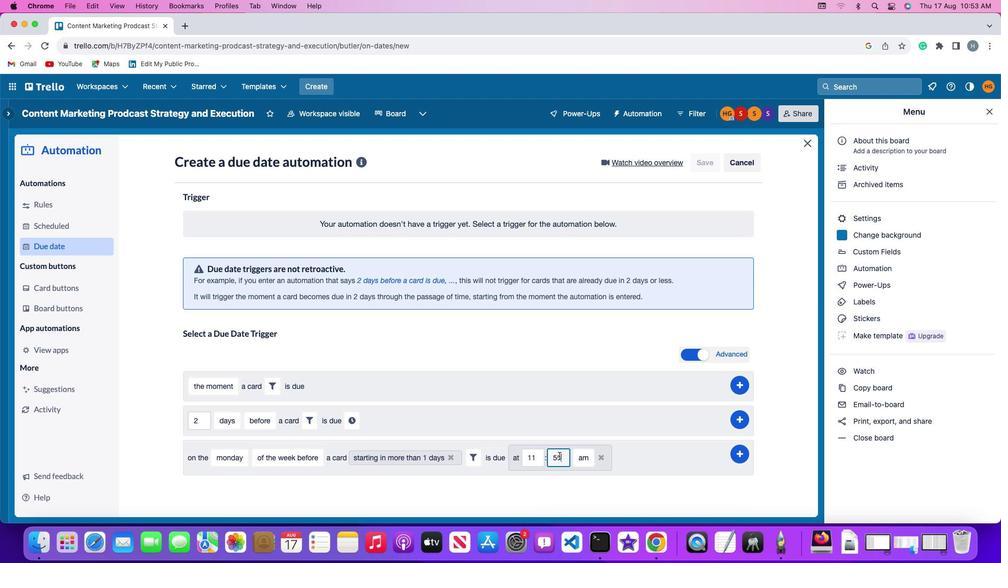 
Action: Key pressed Key.backspaceKey.backspace'0''0'
Screenshot: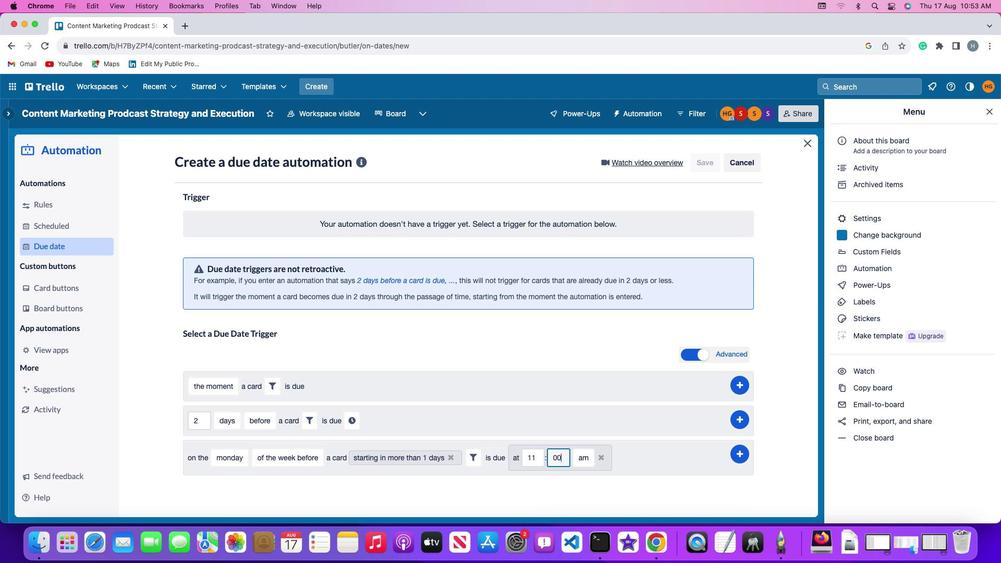 
Action: Mouse moved to (611, 462)
Screenshot: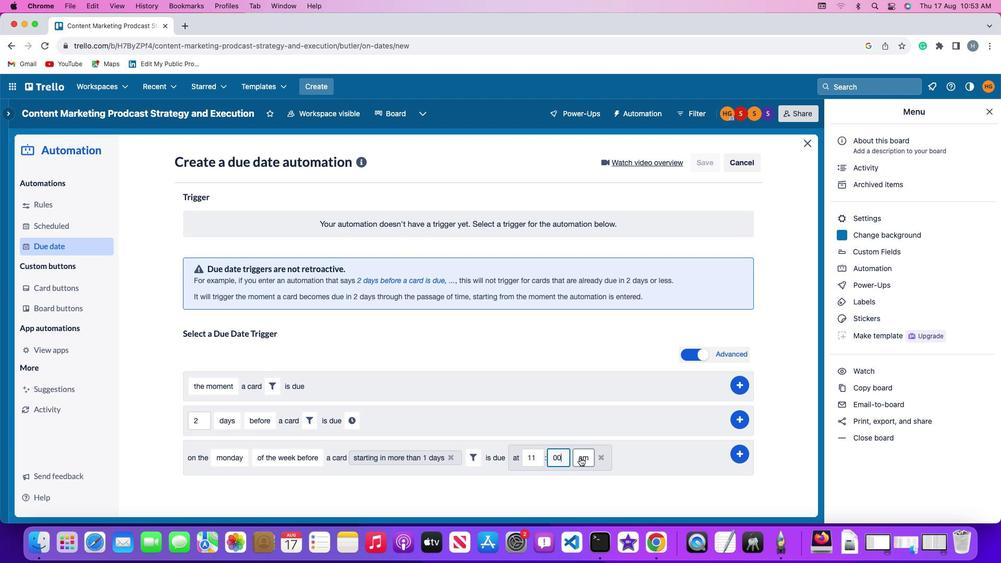 
Action: Mouse pressed left at (611, 462)
Screenshot: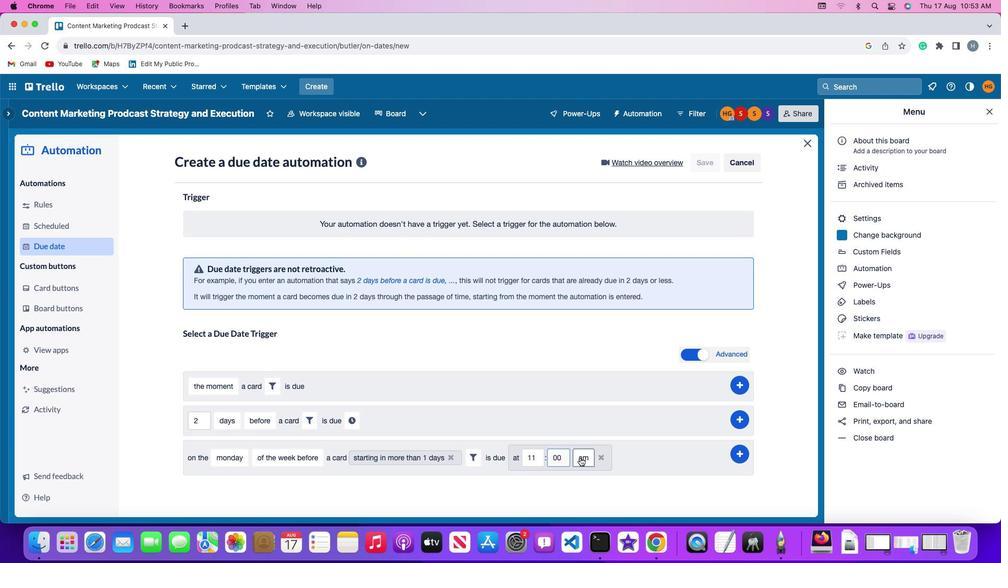 
Action: Mouse moved to (623, 477)
Screenshot: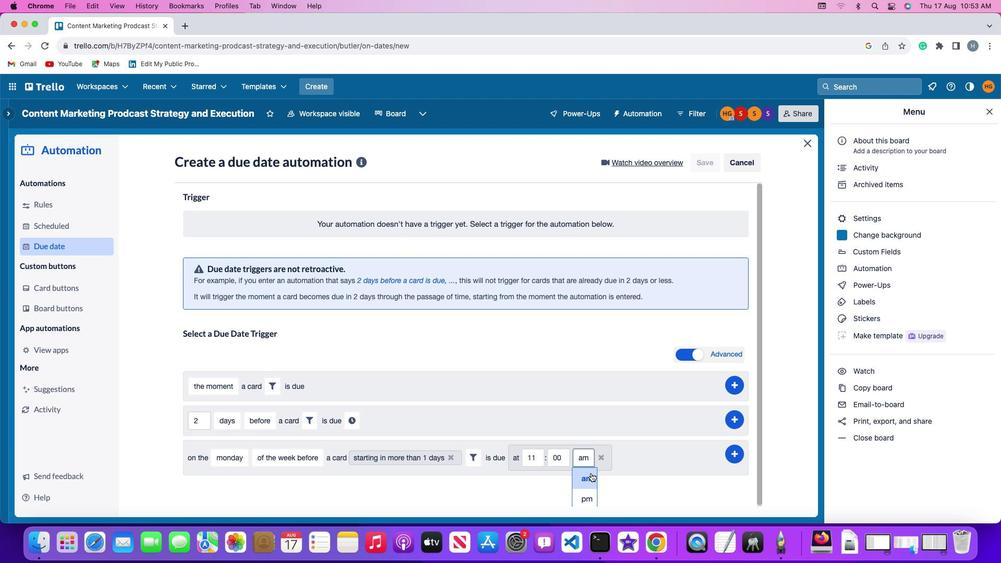 
Action: Mouse pressed left at (623, 477)
Screenshot: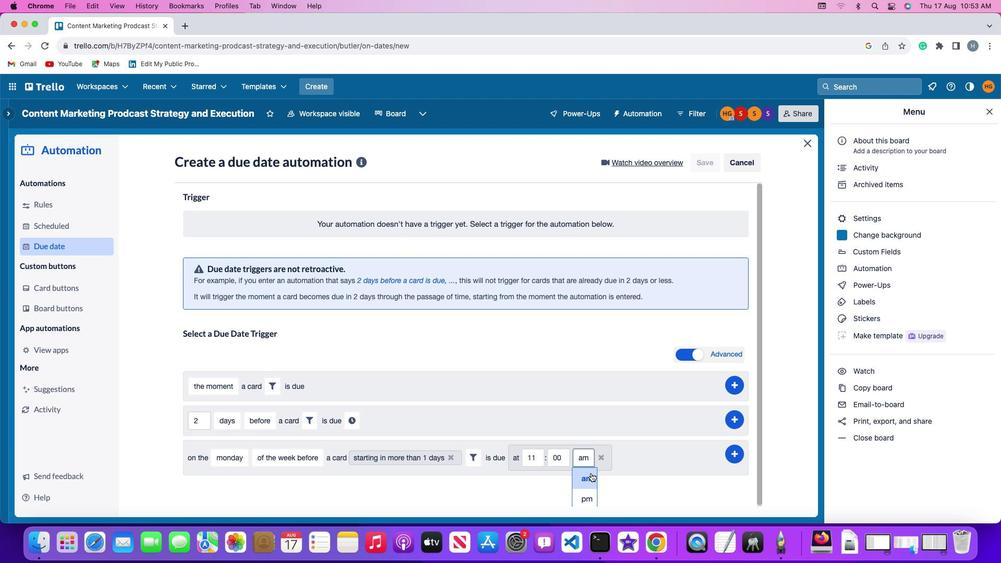 
Action: Mouse moved to (790, 455)
Screenshot: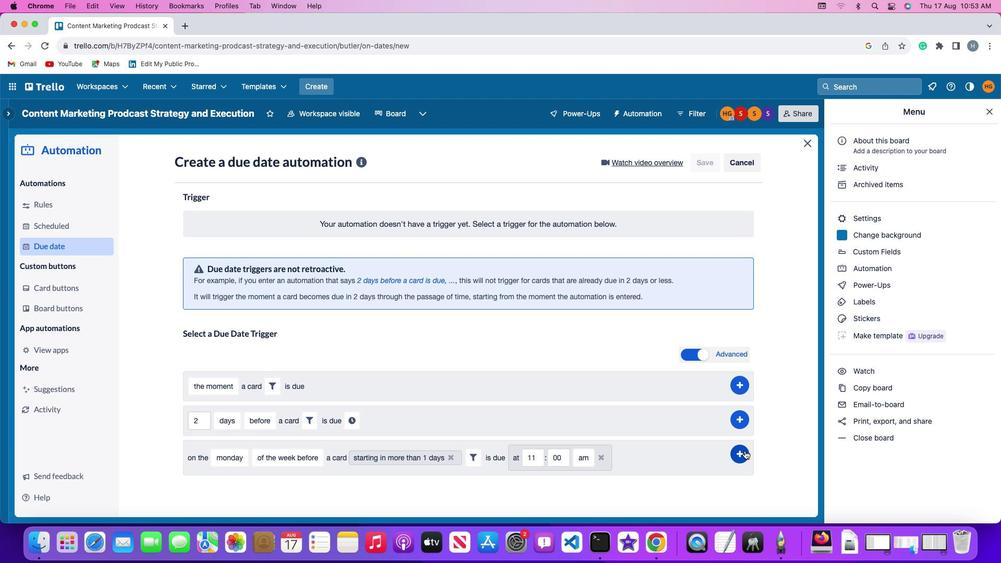 
Action: Mouse pressed left at (790, 455)
Screenshot: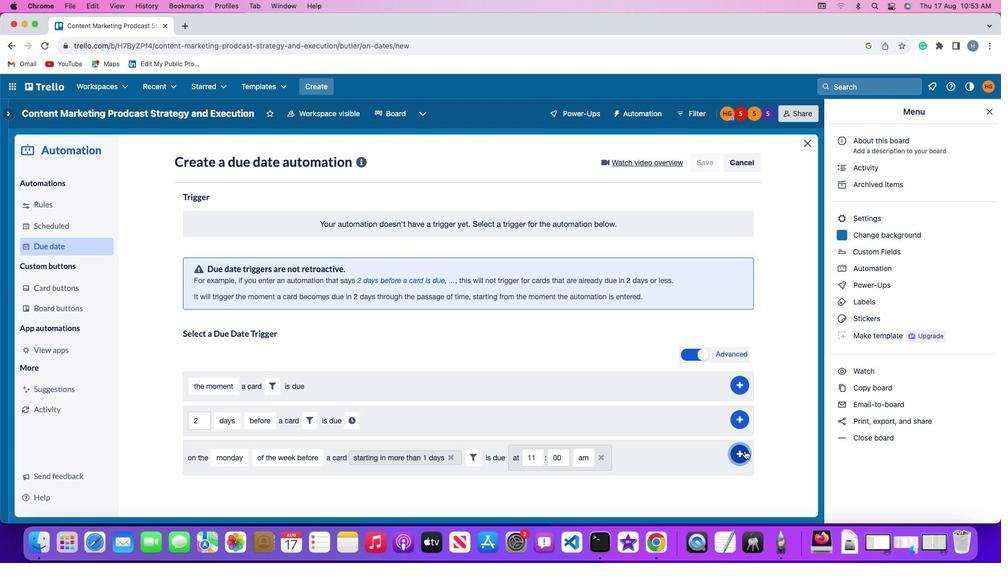 
Action: Mouse moved to (831, 368)
Screenshot: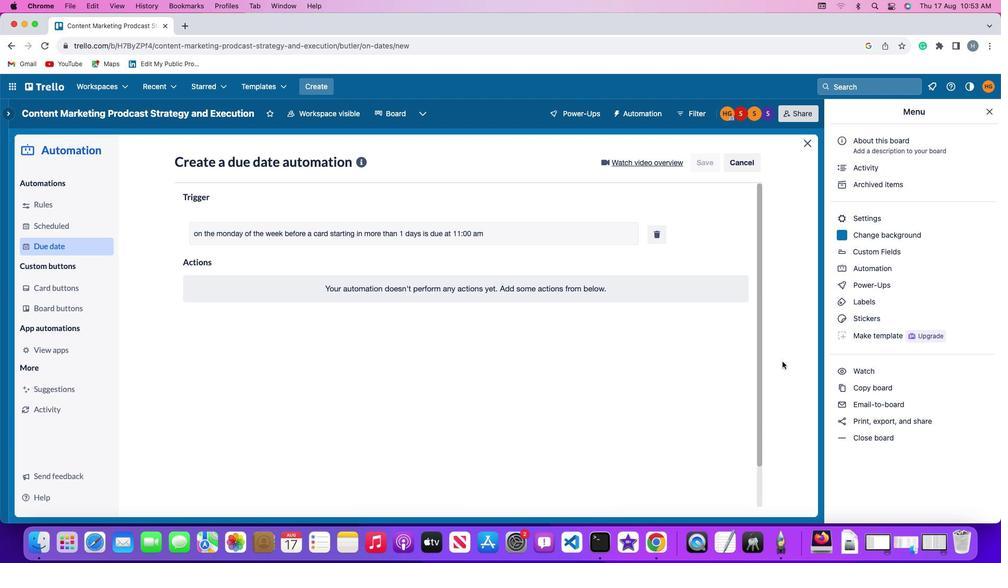 
